 Task: Create a due date automation trigger when advanced on, on the tuesday before a card is due add fields with custom field "Resume" set to a date less than 1 days from now at 11:00 AM.
Action: Mouse moved to (803, 249)
Screenshot: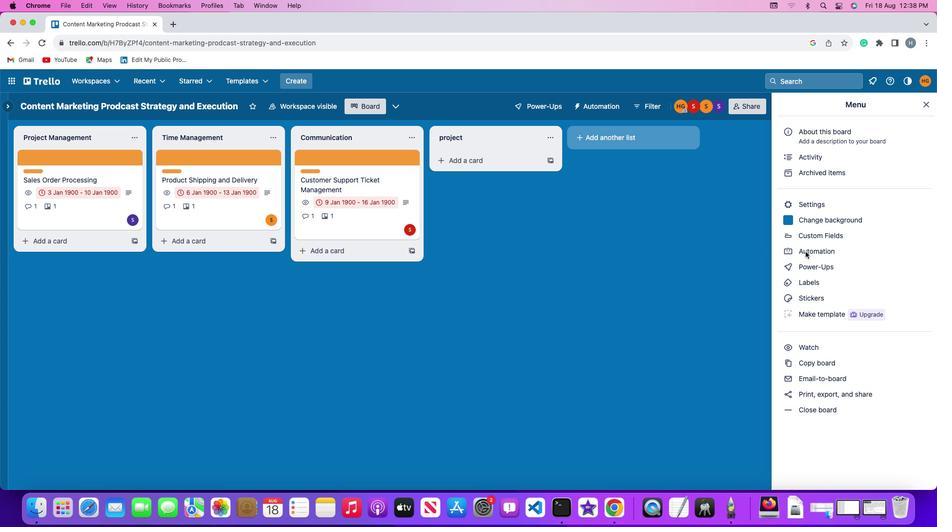 
Action: Mouse pressed left at (803, 249)
Screenshot: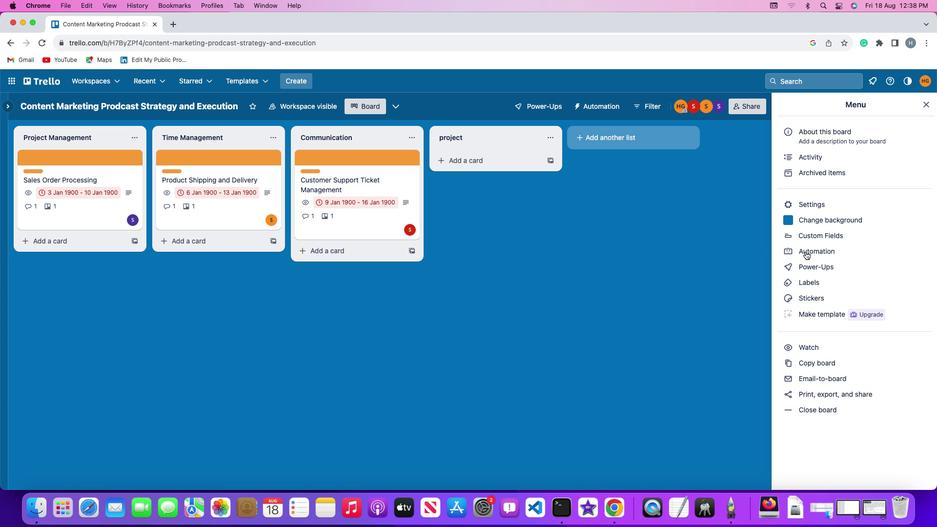 
Action: Mouse pressed left at (803, 249)
Screenshot: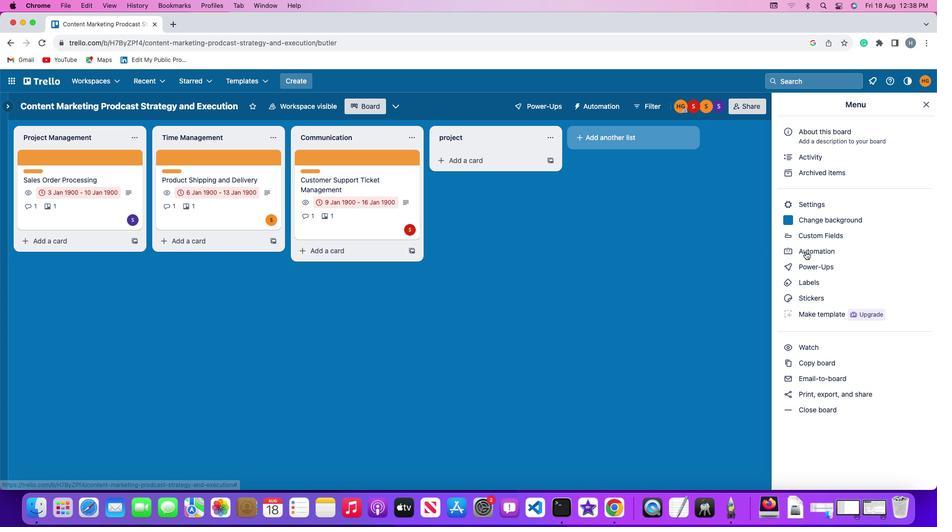 
Action: Mouse moved to (59, 224)
Screenshot: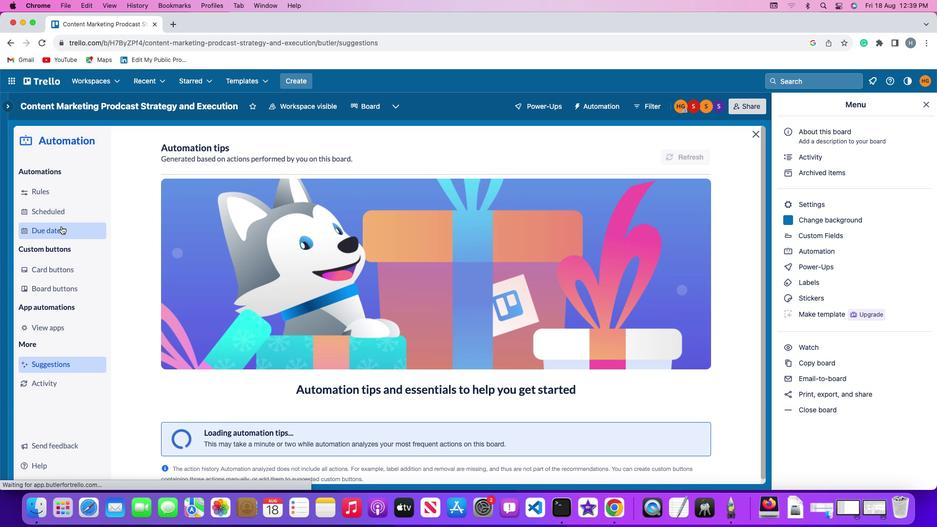 
Action: Mouse pressed left at (59, 224)
Screenshot: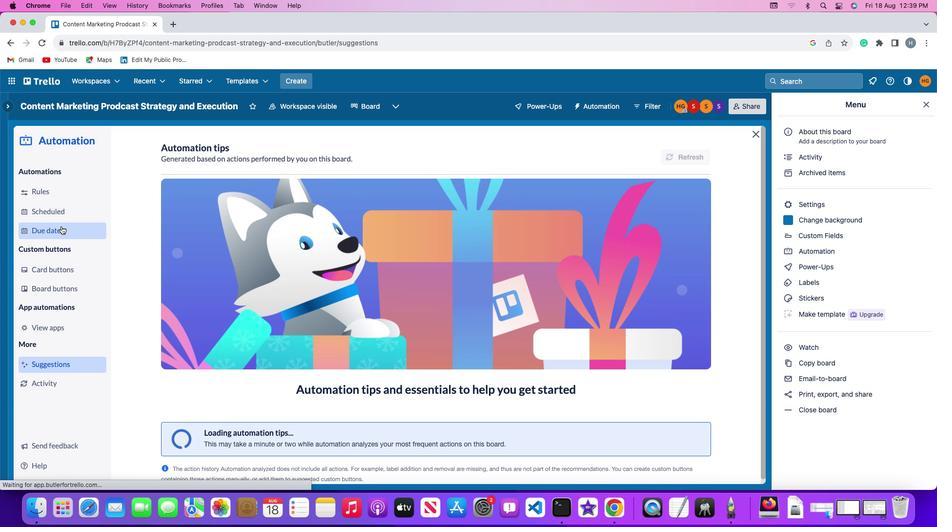 
Action: Mouse moved to (653, 149)
Screenshot: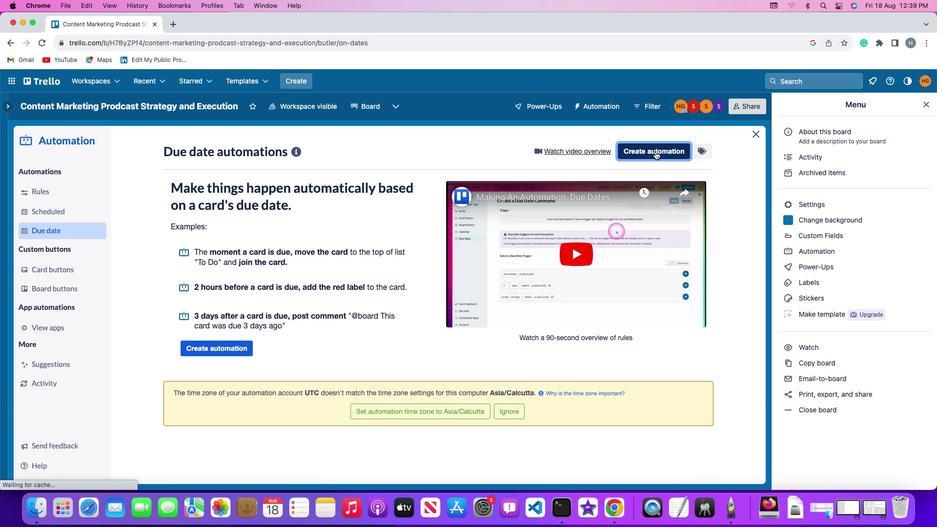 
Action: Mouse pressed left at (653, 149)
Screenshot: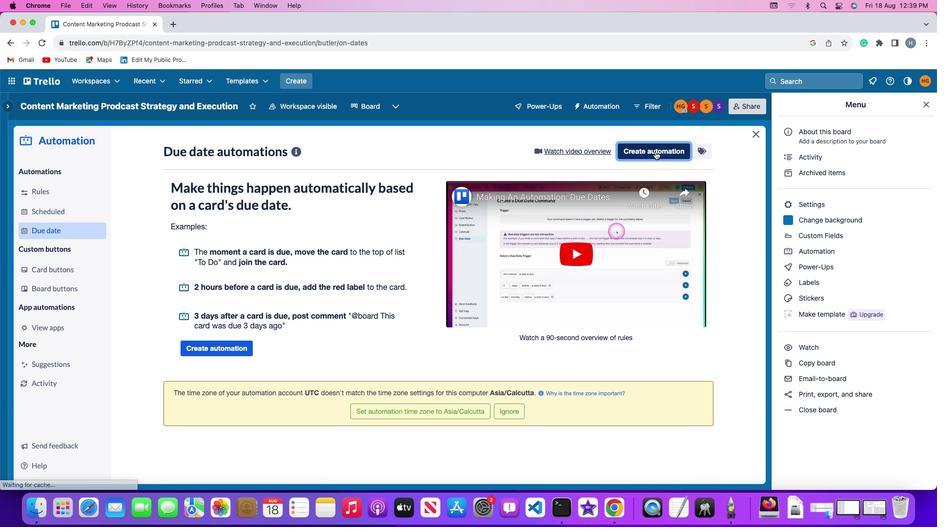 
Action: Mouse moved to (177, 246)
Screenshot: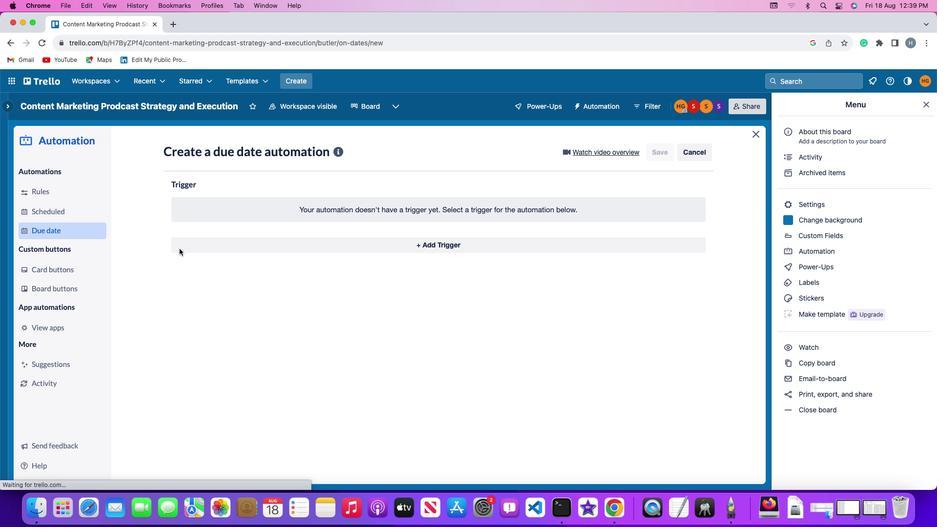 
Action: Mouse pressed left at (177, 246)
Screenshot: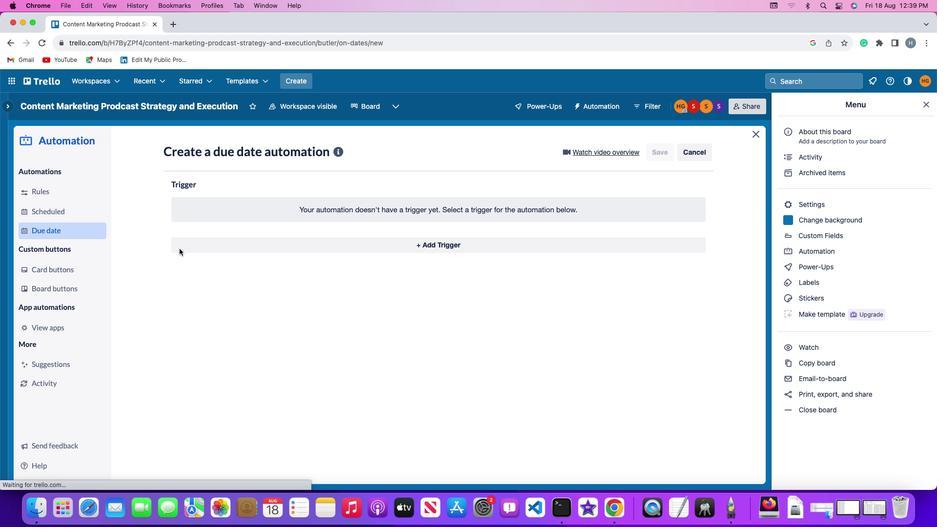
Action: Mouse moved to (225, 419)
Screenshot: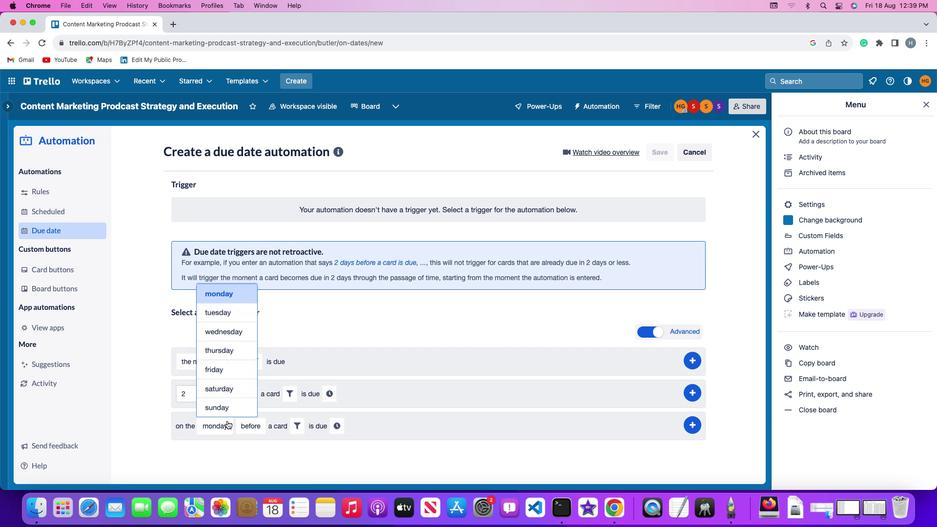 
Action: Mouse pressed left at (225, 419)
Screenshot: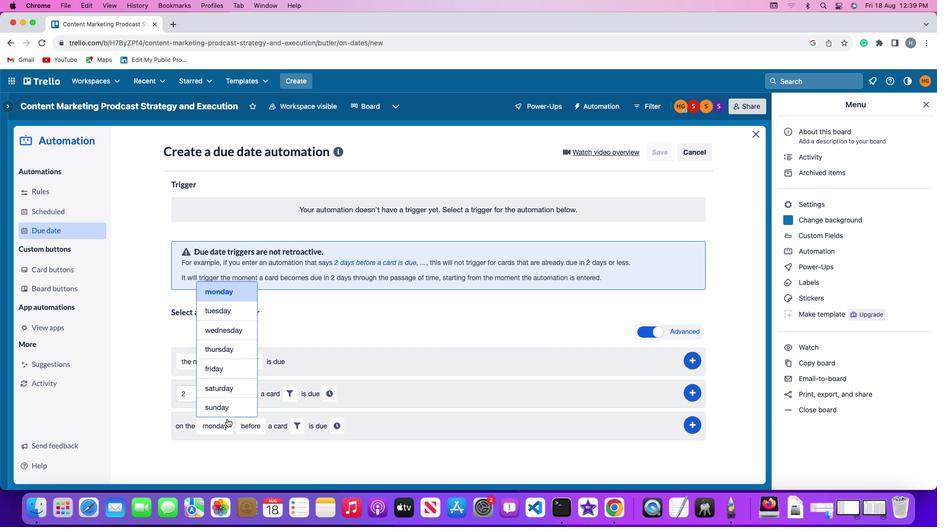 
Action: Mouse moved to (230, 307)
Screenshot: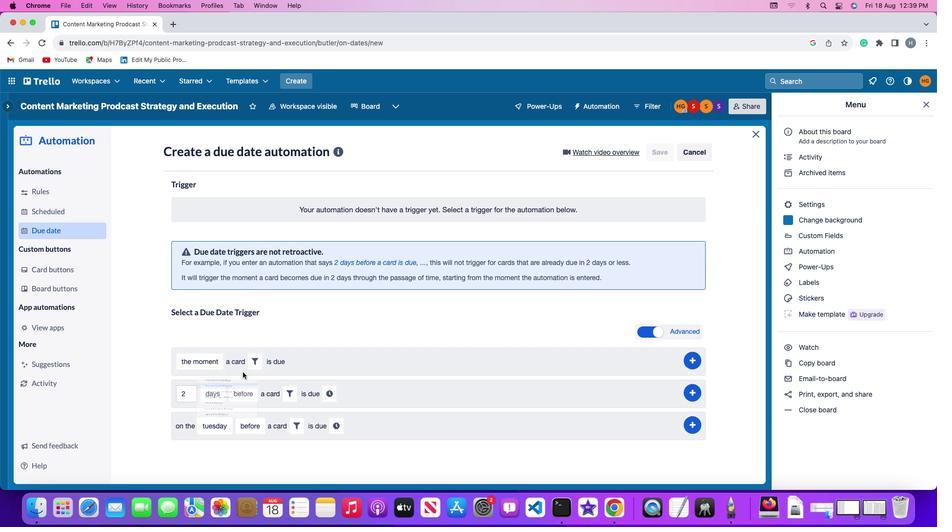 
Action: Mouse pressed left at (230, 307)
Screenshot: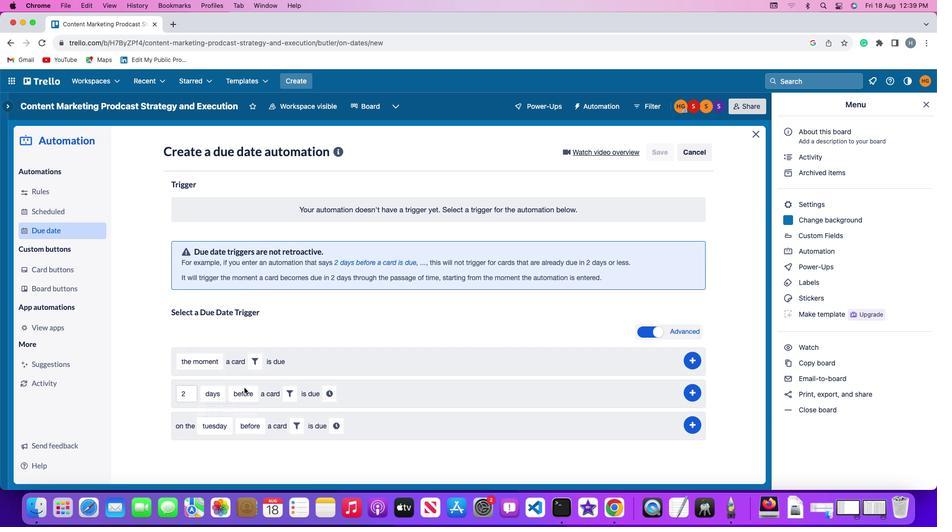 
Action: Mouse moved to (247, 418)
Screenshot: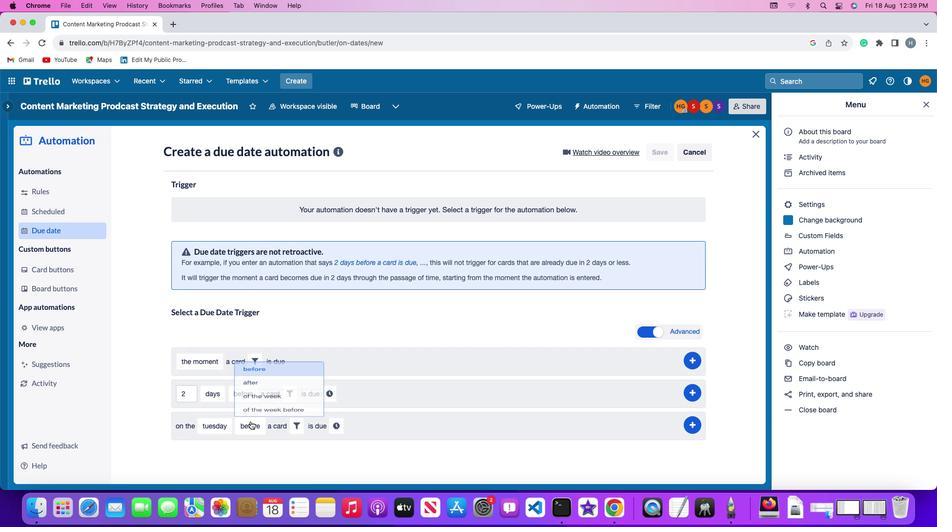 
Action: Mouse pressed left at (247, 418)
Screenshot: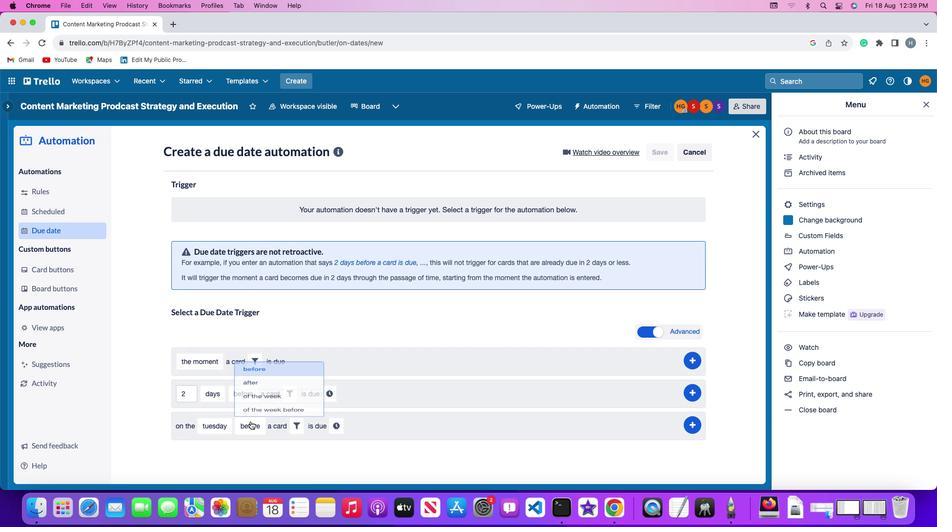 
Action: Mouse moved to (263, 347)
Screenshot: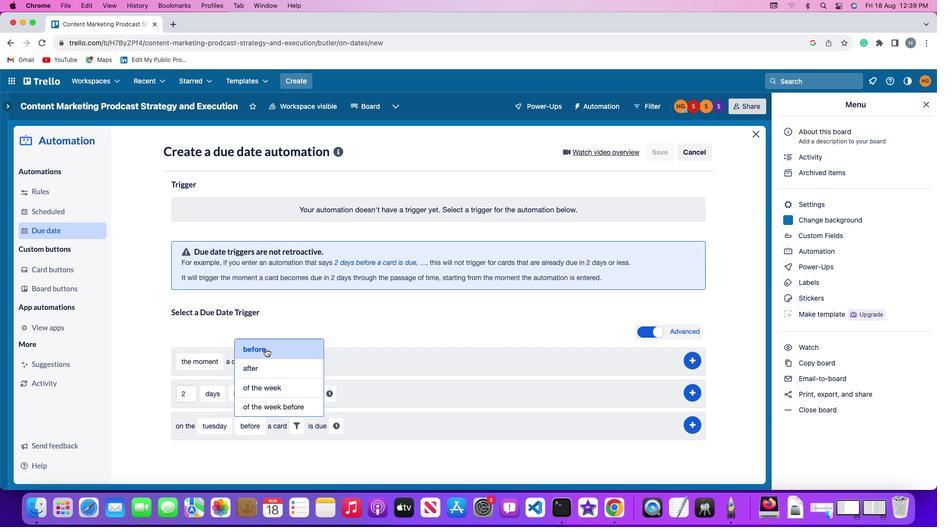 
Action: Mouse pressed left at (263, 347)
Screenshot: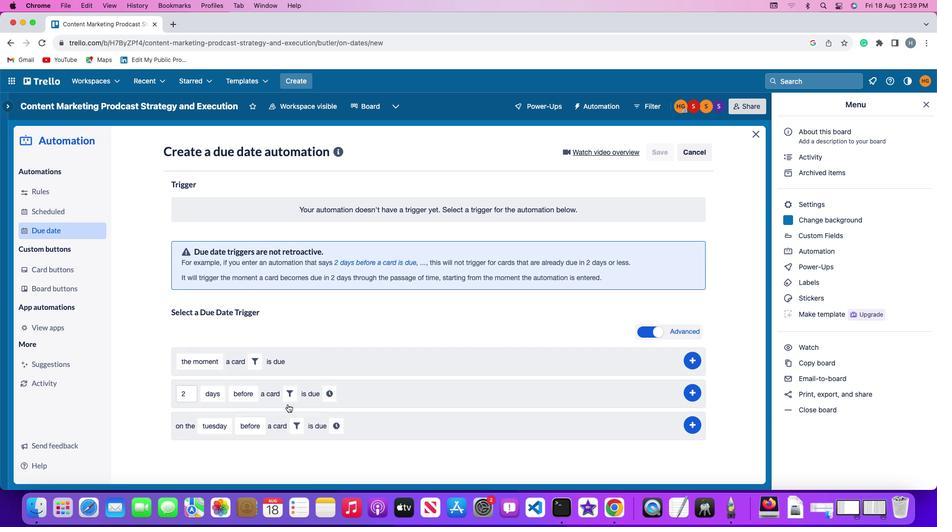 
Action: Mouse moved to (293, 420)
Screenshot: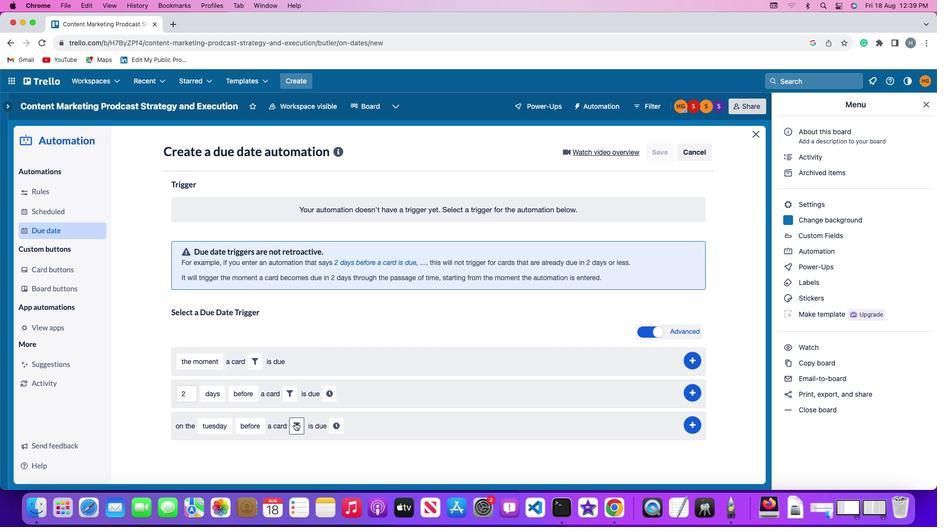 
Action: Mouse pressed left at (293, 420)
Screenshot: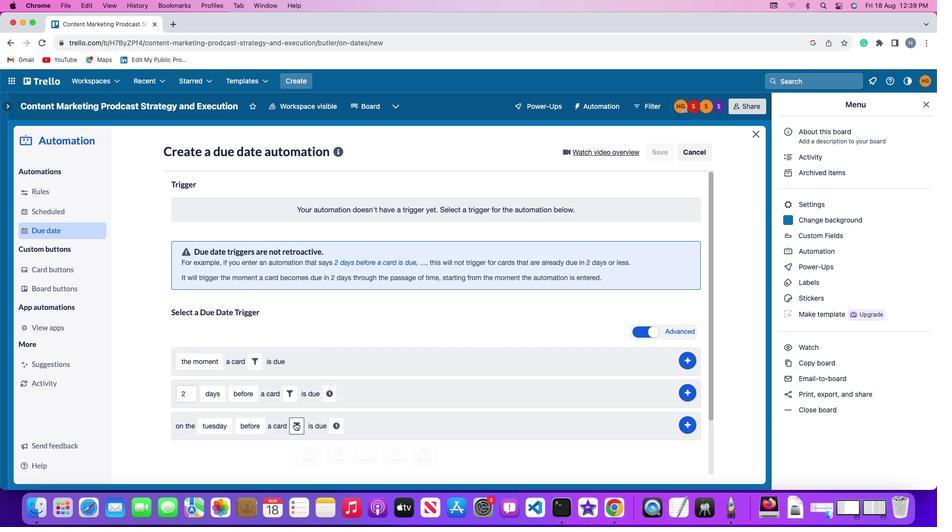 
Action: Mouse moved to (445, 452)
Screenshot: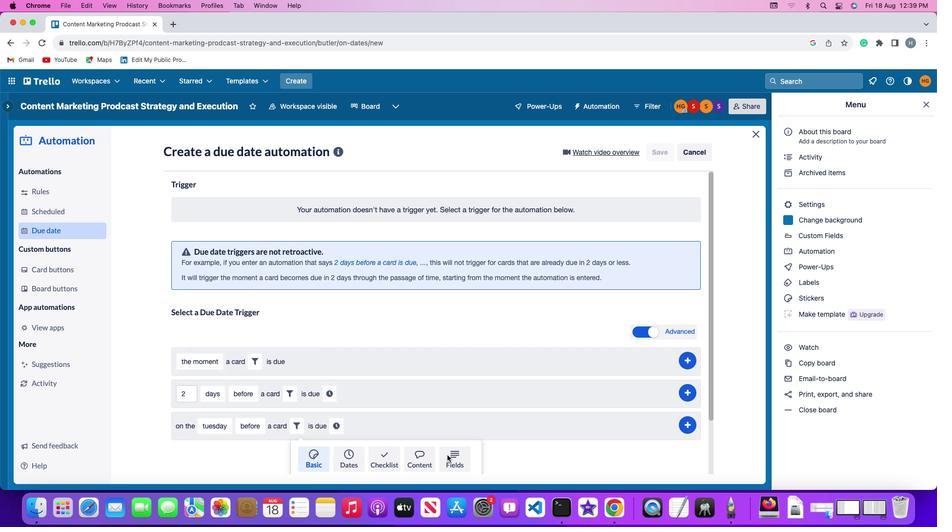 
Action: Mouse pressed left at (445, 452)
Screenshot: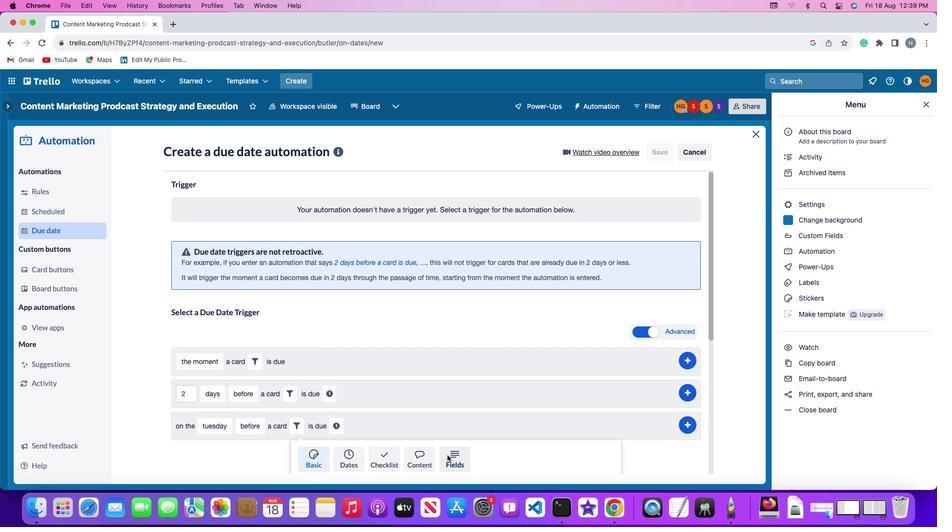 
Action: Mouse moved to (243, 444)
Screenshot: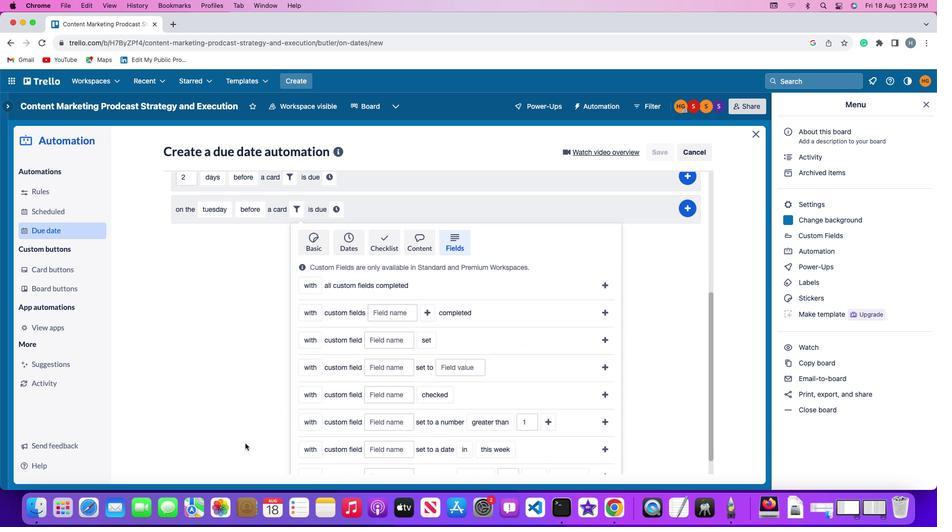 
Action: Mouse scrolled (243, 444) with delta (-1, -1)
Screenshot: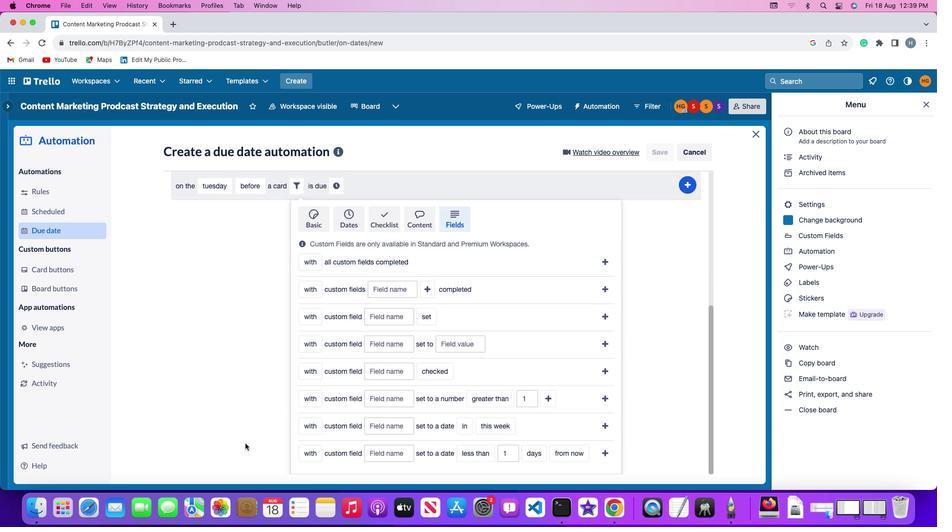 
Action: Mouse scrolled (243, 444) with delta (-1, -1)
Screenshot: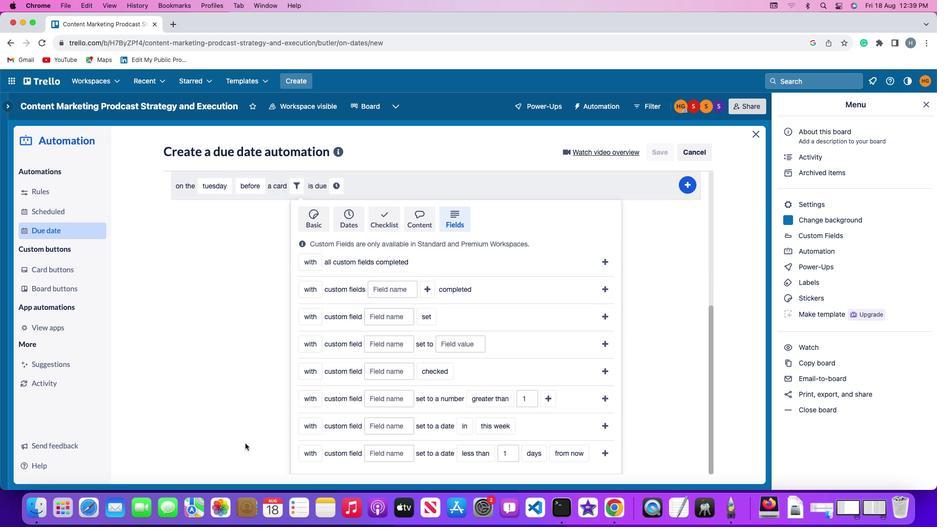 
Action: Mouse scrolled (243, 444) with delta (-1, -2)
Screenshot: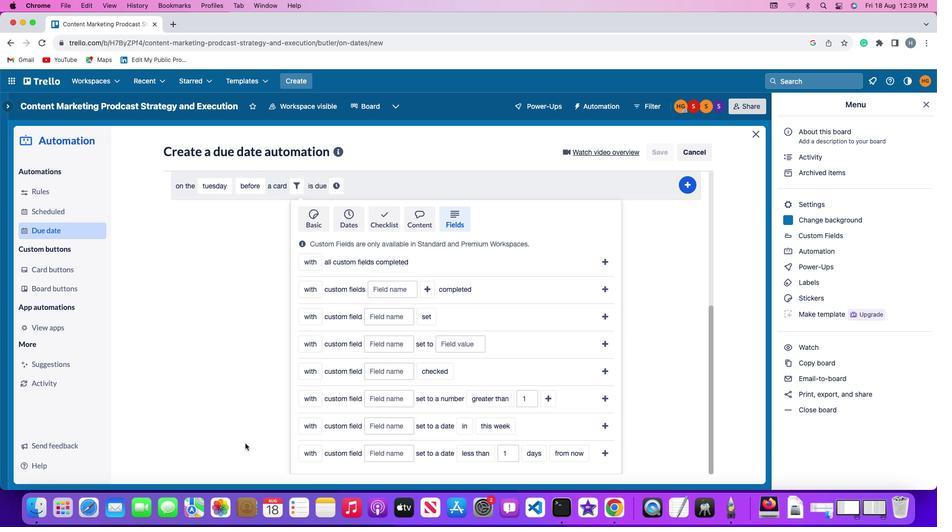 
Action: Mouse scrolled (243, 444) with delta (-1, -3)
Screenshot: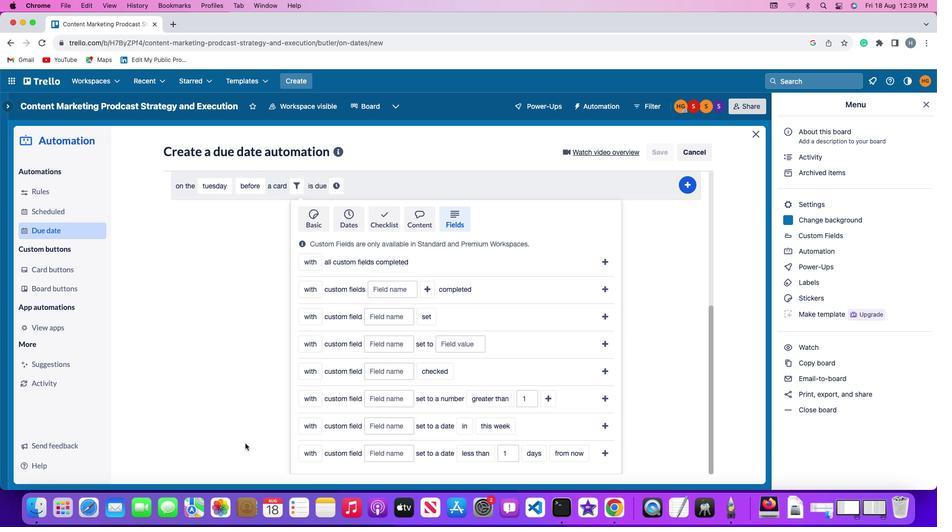 
Action: Mouse scrolled (243, 444) with delta (-1, -4)
Screenshot: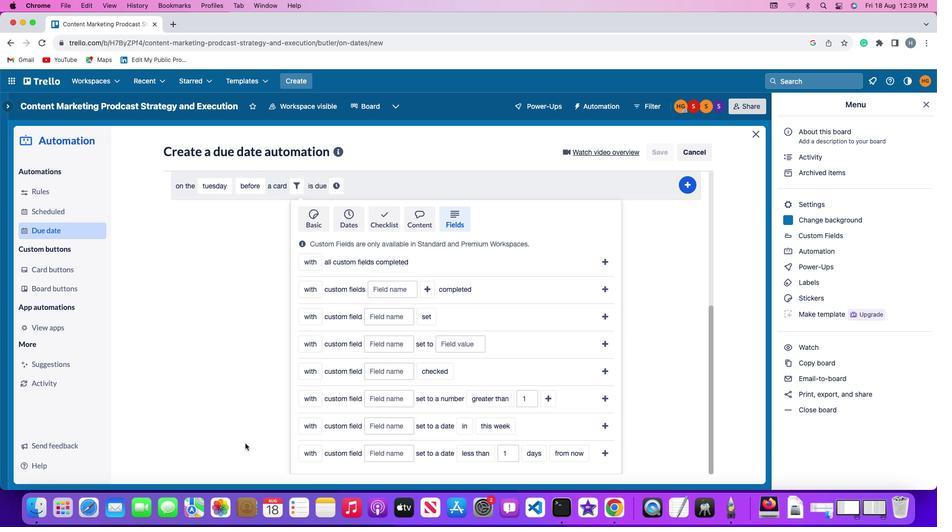 
Action: Mouse moved to (243, 442)
Screenshot: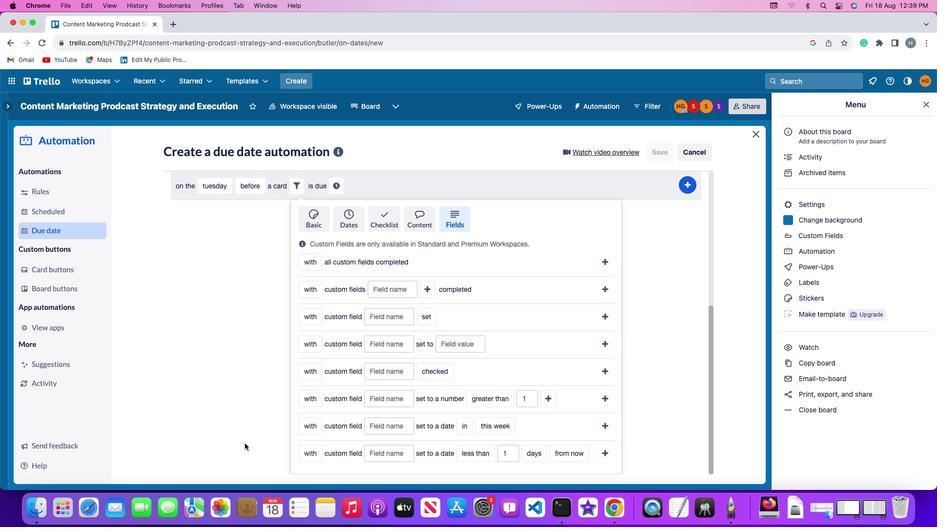 
Action: Mouse scrolled (243, 442) with delta (-1, -4)
Screenshot: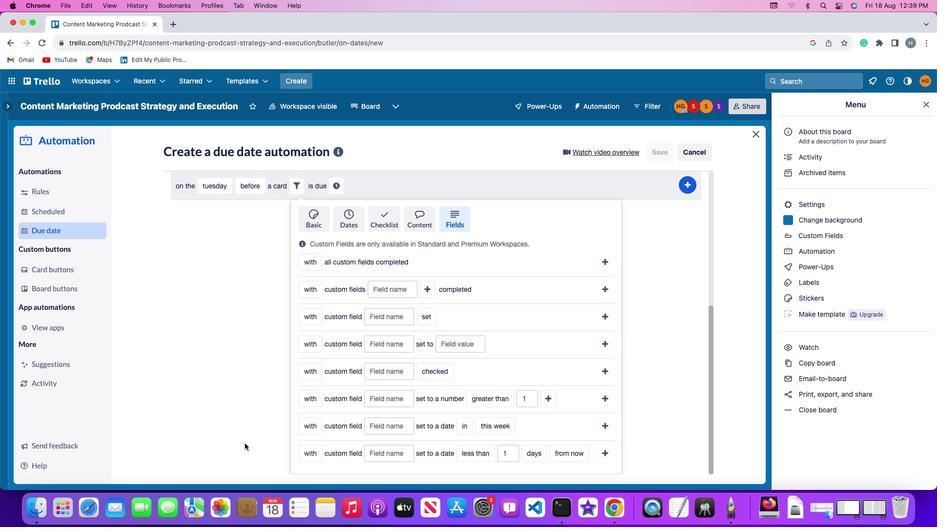 
Action: Mouse moved to (243, 441)
Screenshot: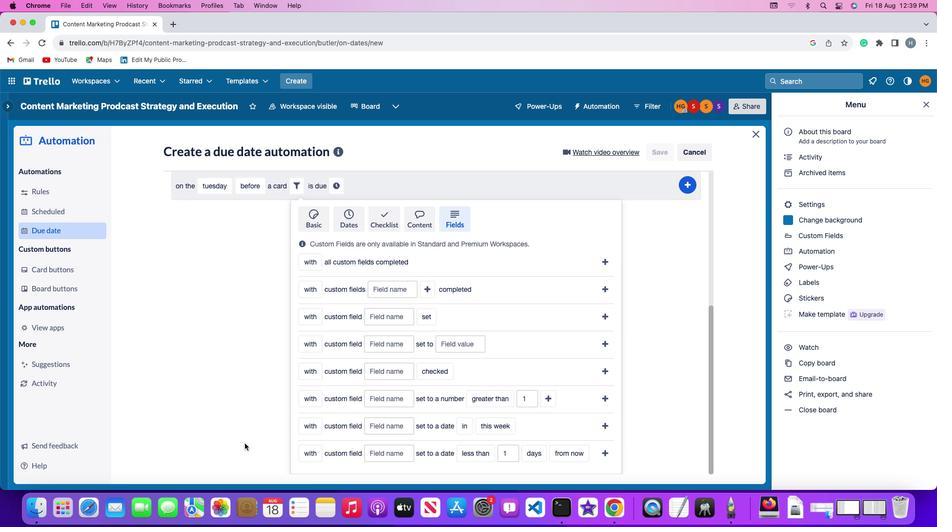 
Action: Mouse scrolled (243, 441) with delta (-1, -1)
Screenshot: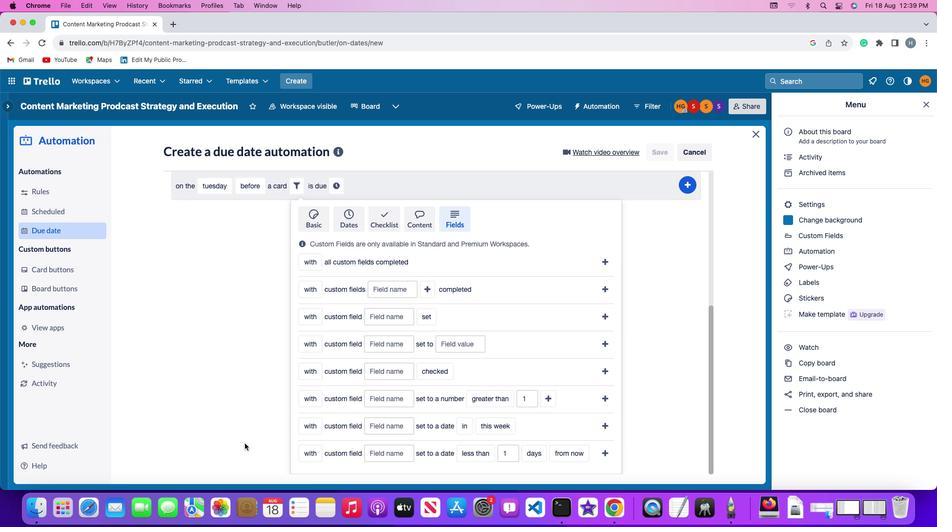 
Action: Mouse moved to (243, 441)
Screenshot: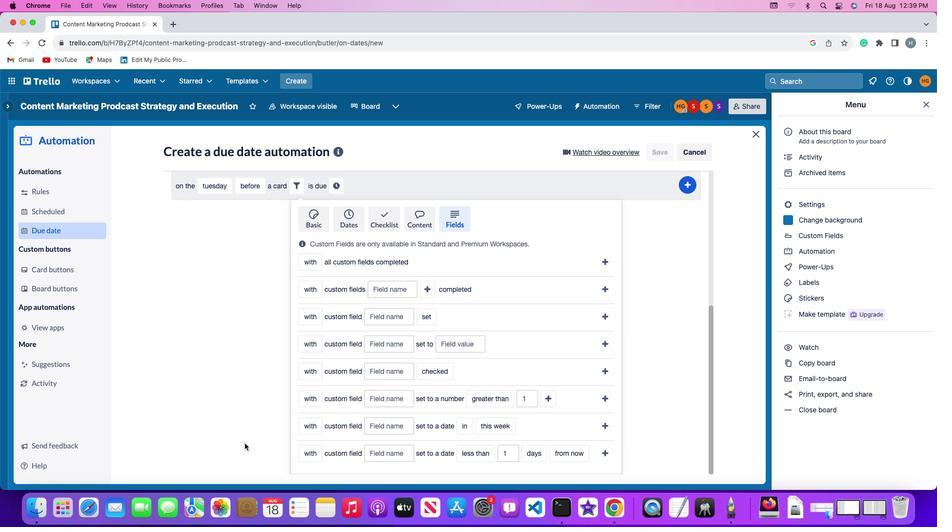 
Action: Mouse scrolled (243, 441) with delta (-1, -1)
Screenshot: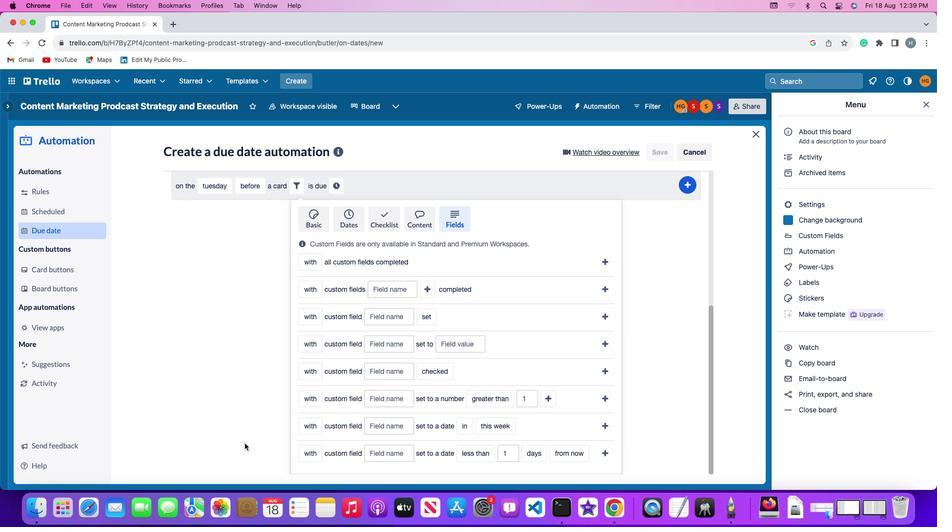 
Action: Mouse scrolled (243, 441) with delta (-1, -3)
Screenshot: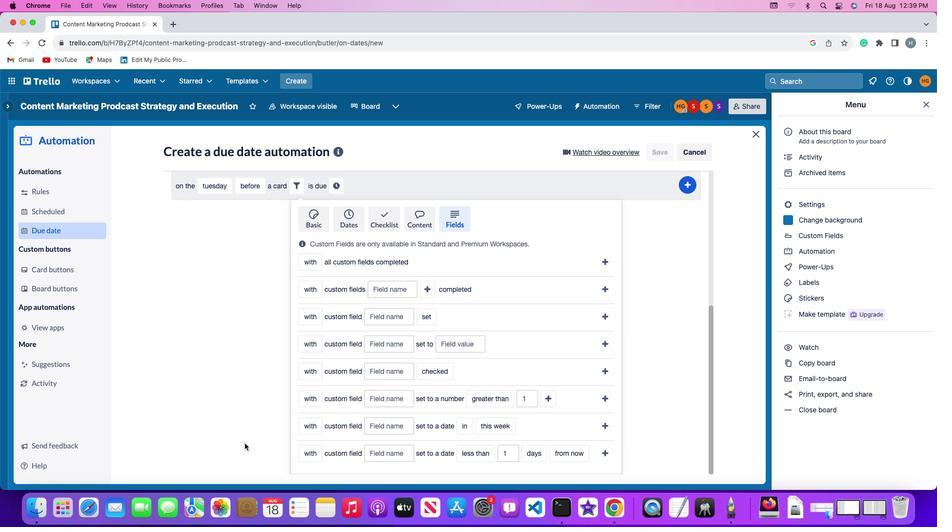 
Action: Mouse scrolled (243, 441) with delta (-1, -3)
Screenshot: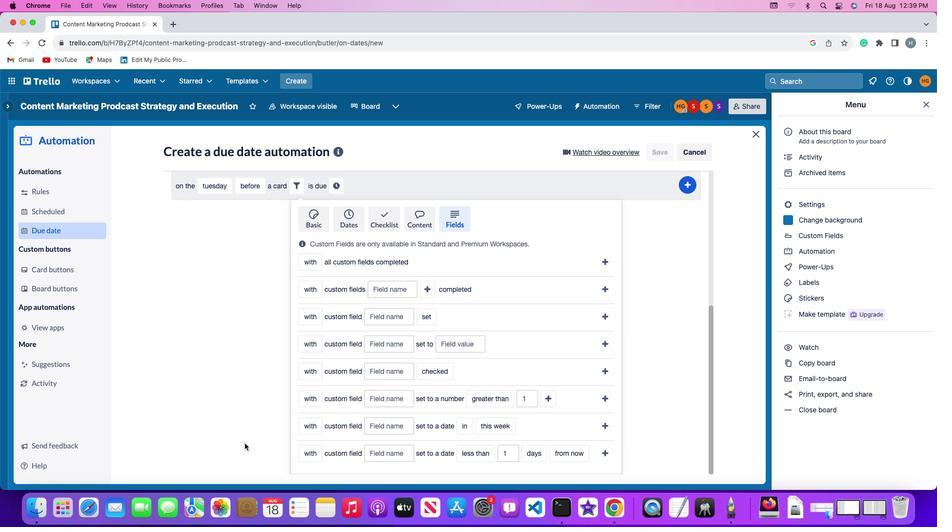 
Action: Mouse scrolled (243, 441) with delta (-1, -4)
Screenshot: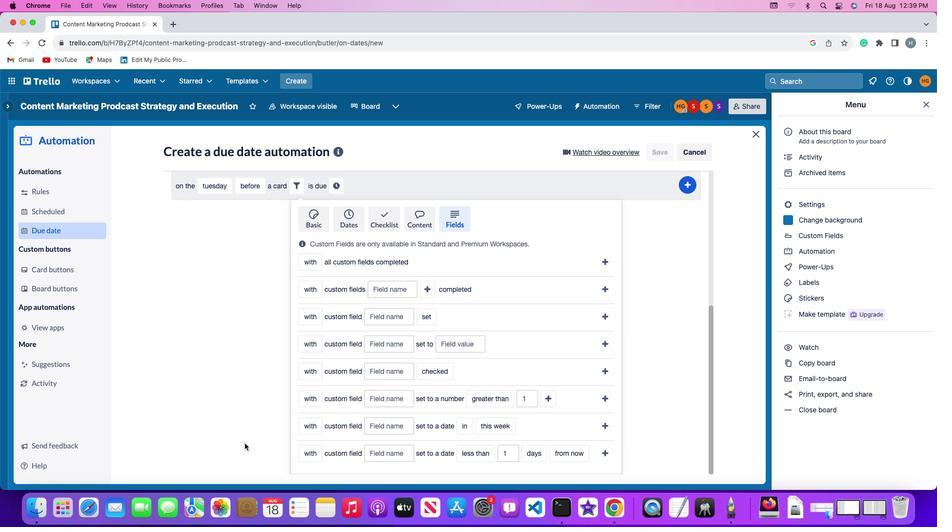 
Action: Mouse moved to (301, 447)
Screenshot: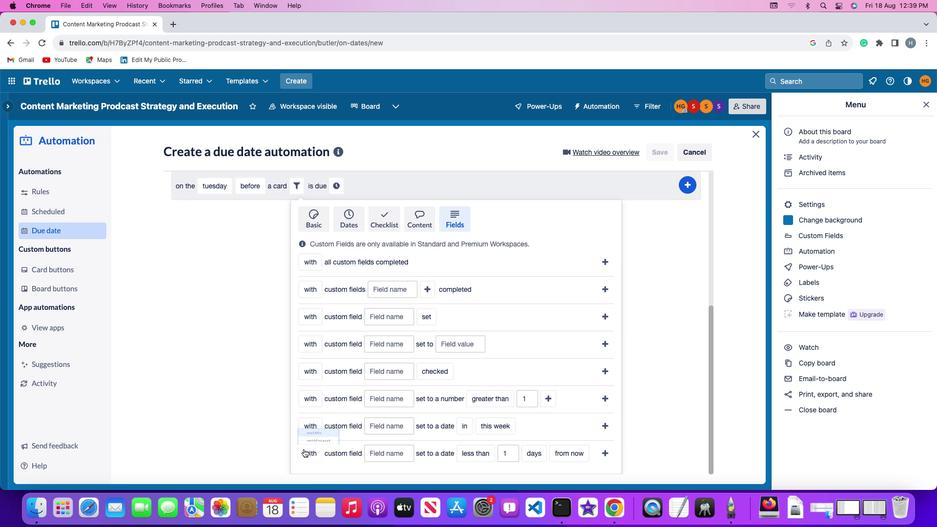 
Action: Mouse pressed left at (301, 447)
Screenshot: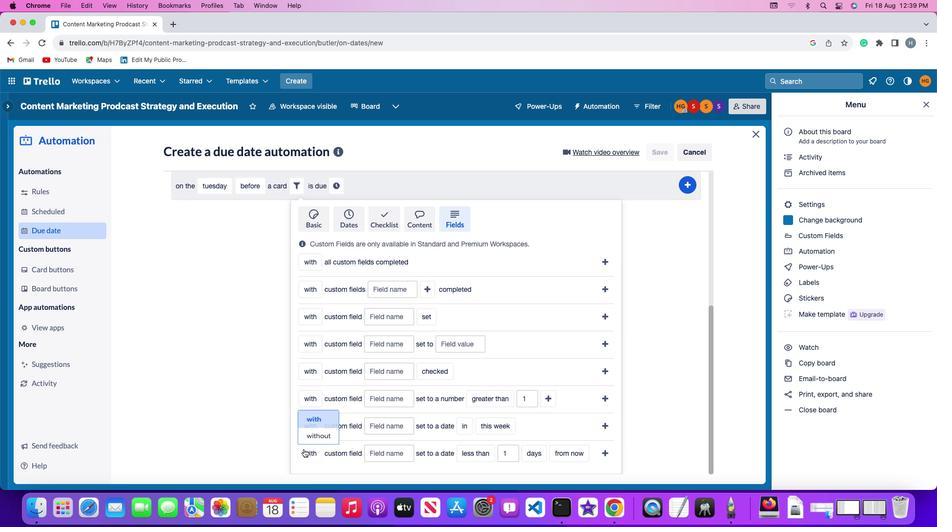 
Action: Mouse moved to (315, 411)
Screenshot: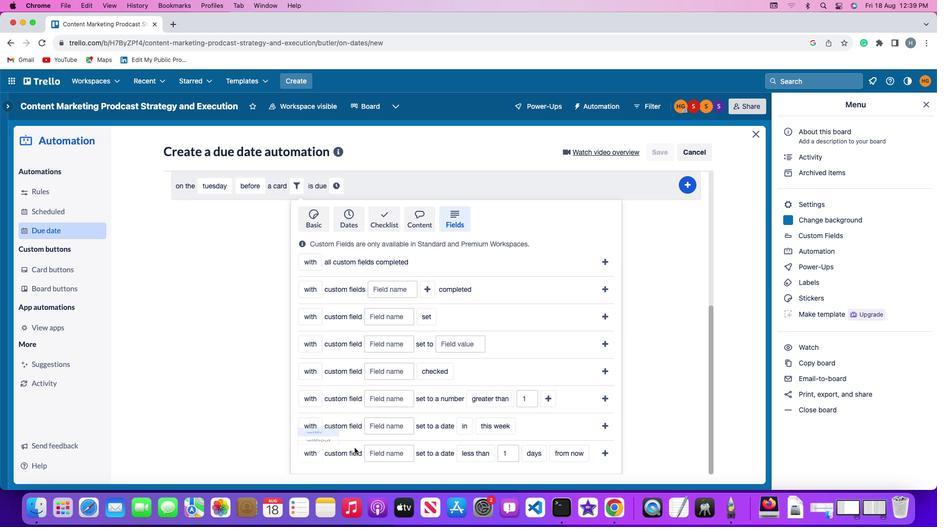 
Action: Mouse pressed left at (315, 411)
Screenshot: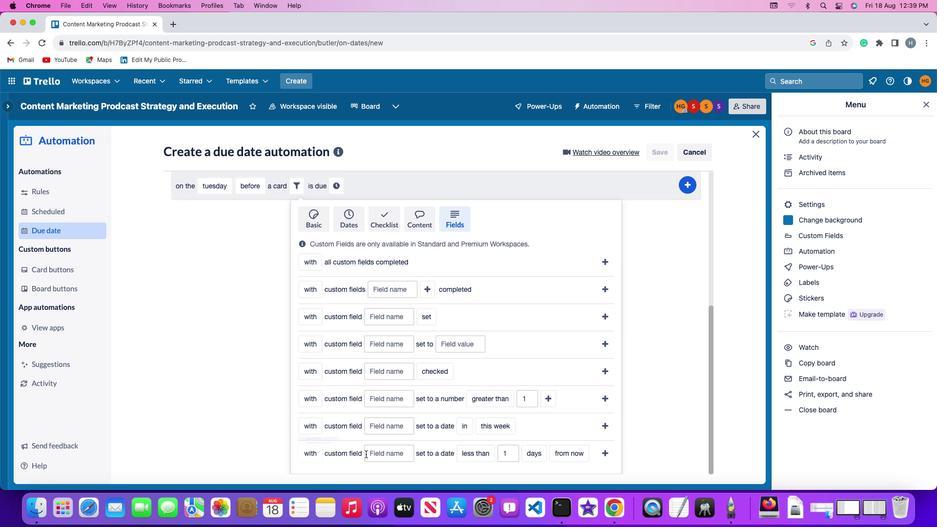 
Action: Mouse moved to (373, 453)
Screenshot: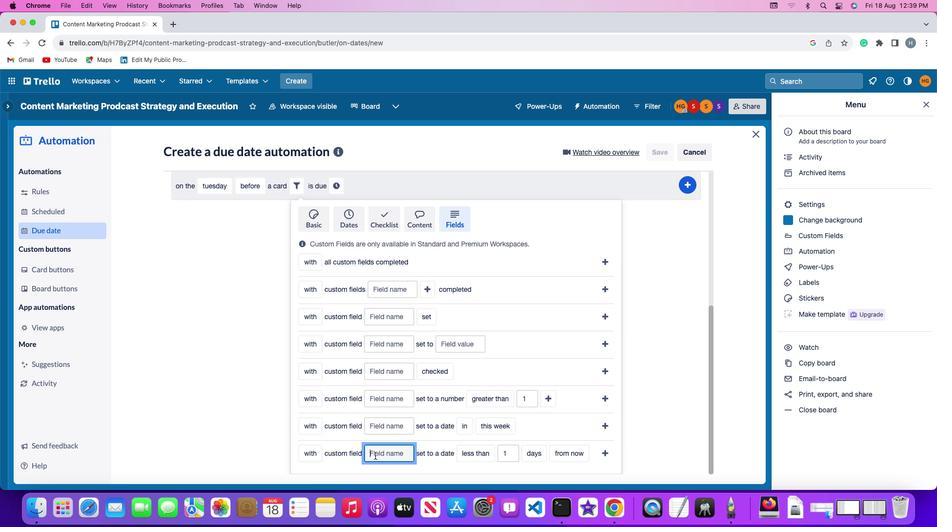 
Action: Mouse pressed left at (373, 453)
Screenshot: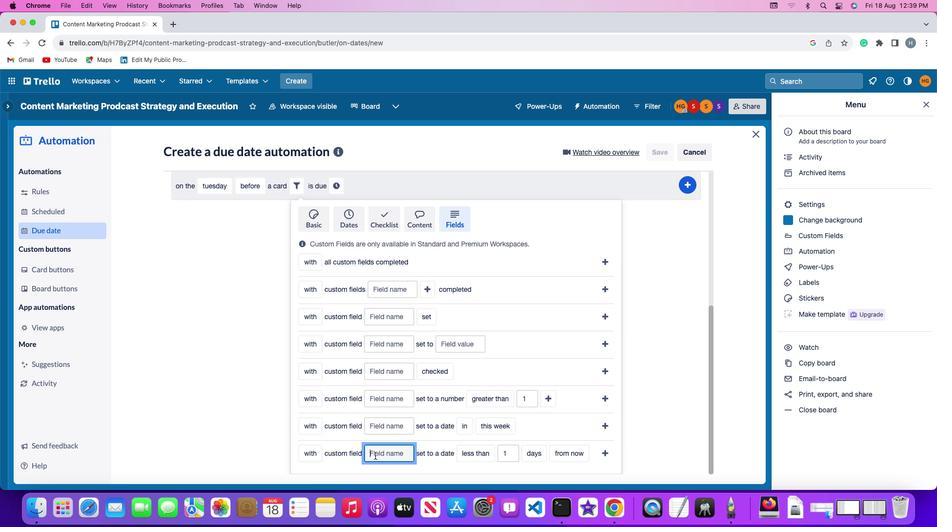 
Action: Key pressed Key.shift'R''e''s''u''m''e'
Screenshot: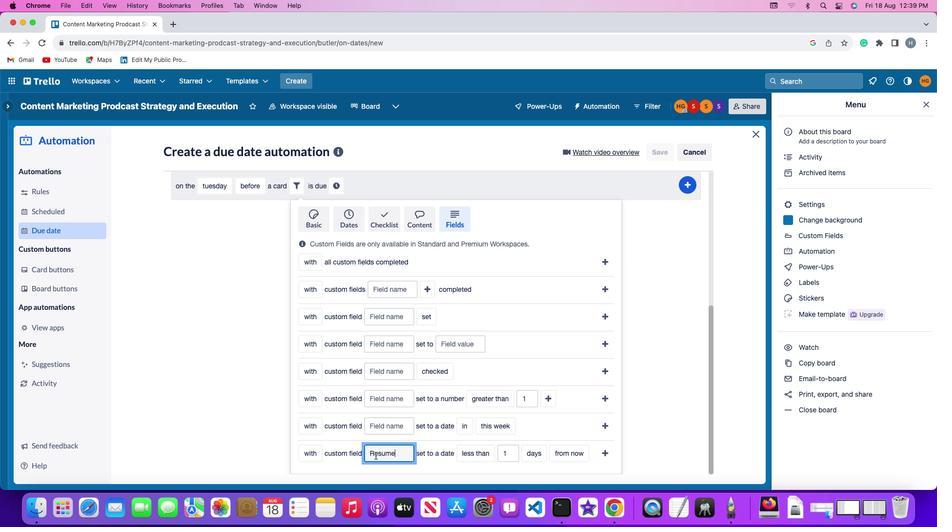 
Action: Mouse moved to (465, 454)
Screenshot: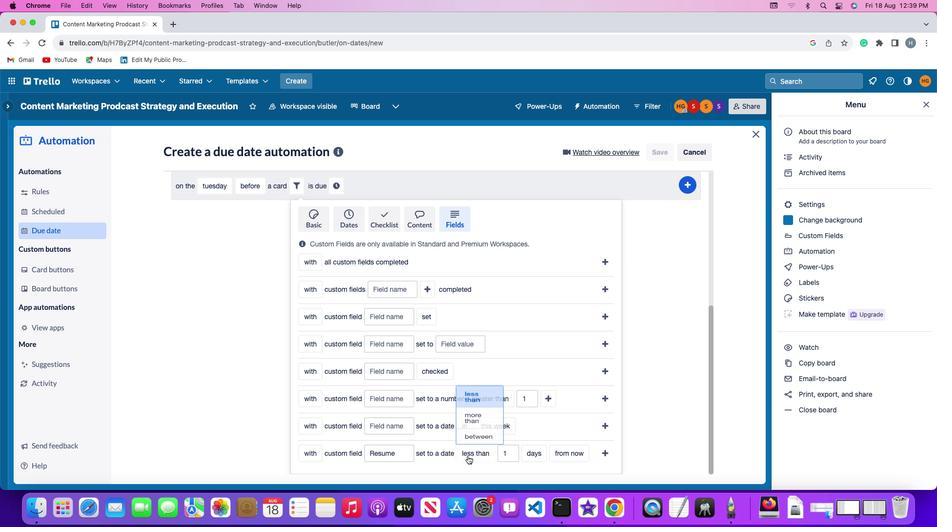 
Action: Mouse pressed left at (465, 454)
Screenshot: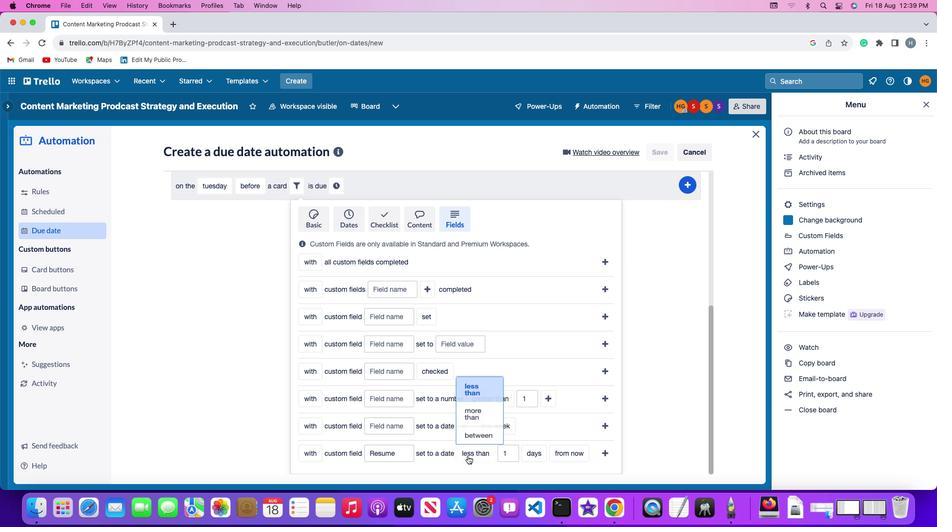 
Action: Mouse moved to (481, 378)
Screenshot: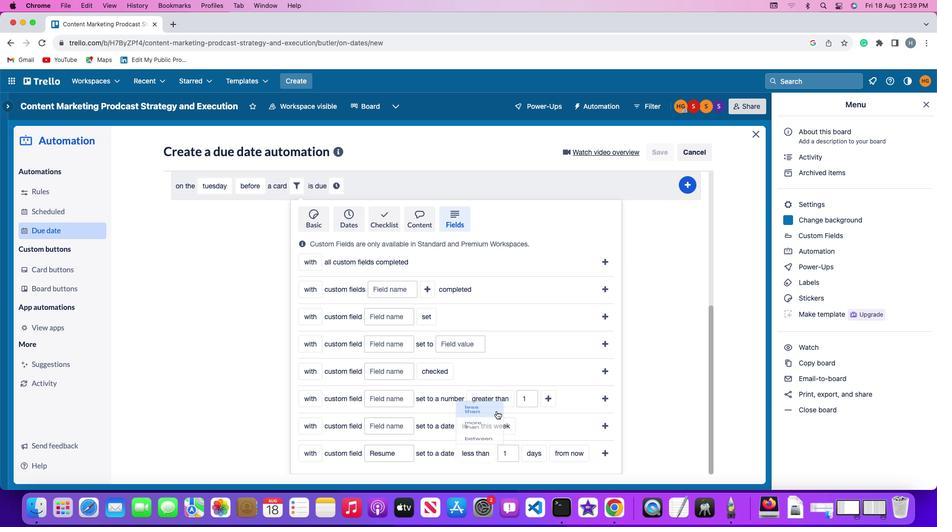 
Action: Mouse pressed left at (481, 378)
Screenshot: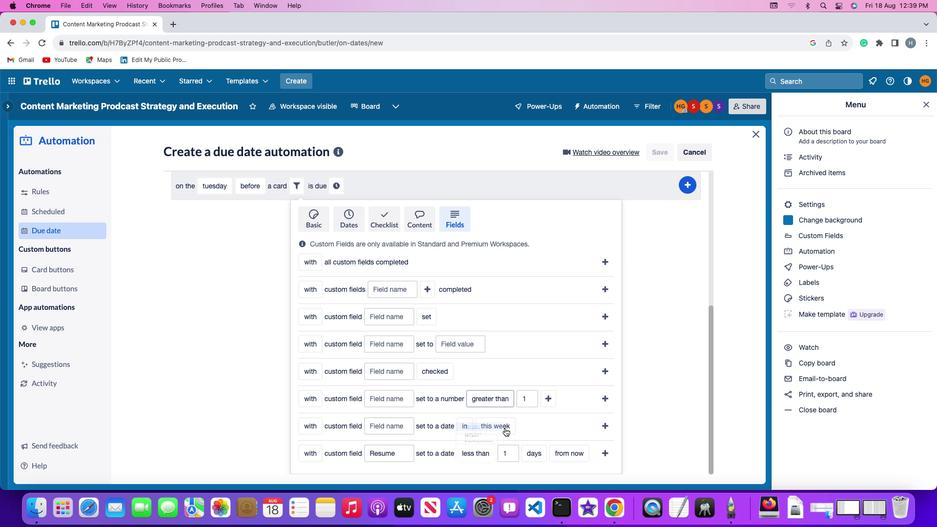 
Action: Mouse moved to (512, 452)
Screenshot: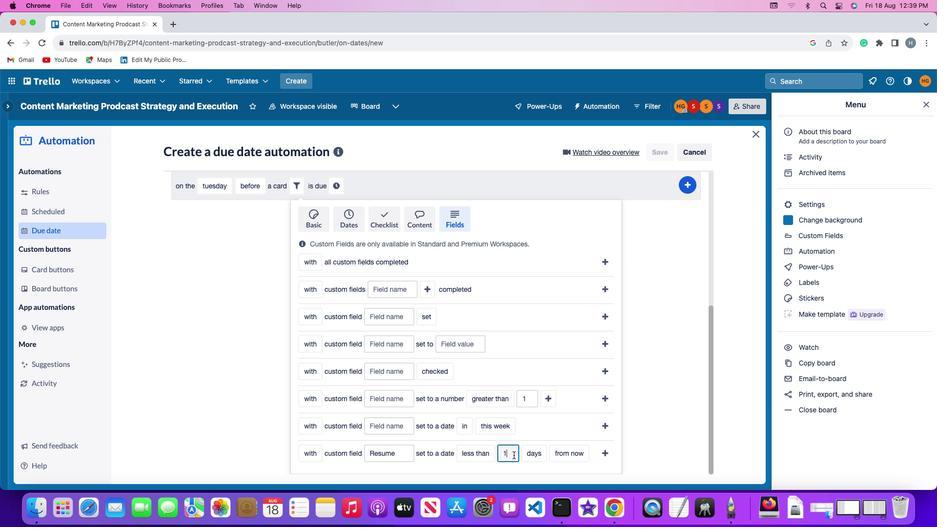
Action: Mouse pressed left at (512, 452)
Screenshot: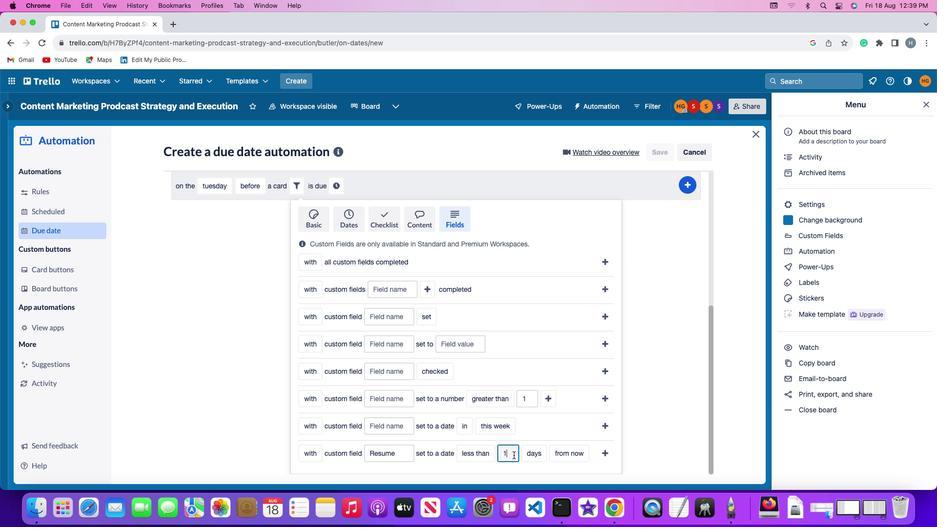
Action: Key pressed Key.backspace
Screenshot: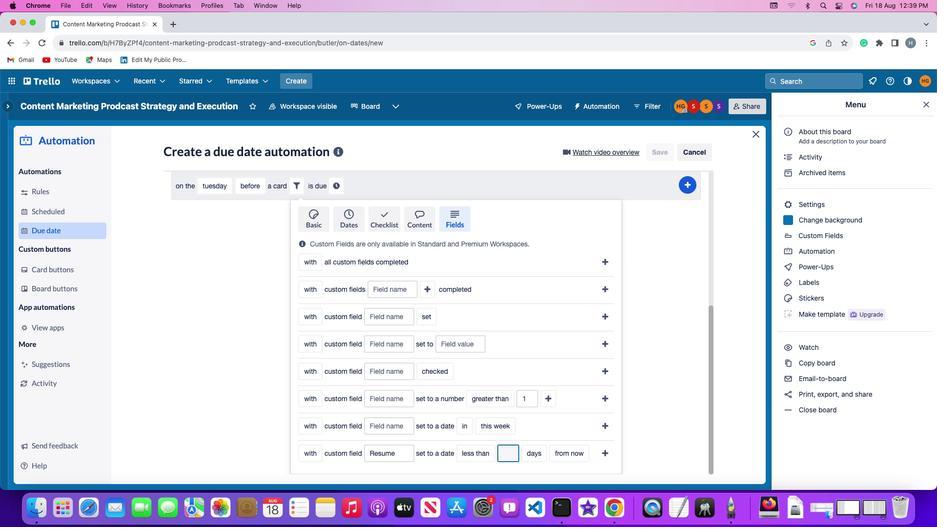 
Action: Mouse moved to (513, 452)
Screenshot: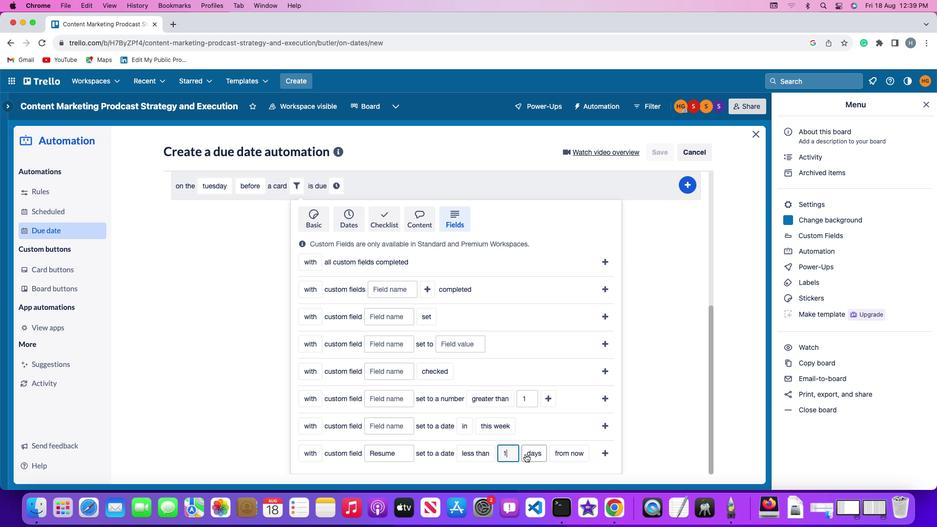 
Action: Key pressed '1'
Screenshot: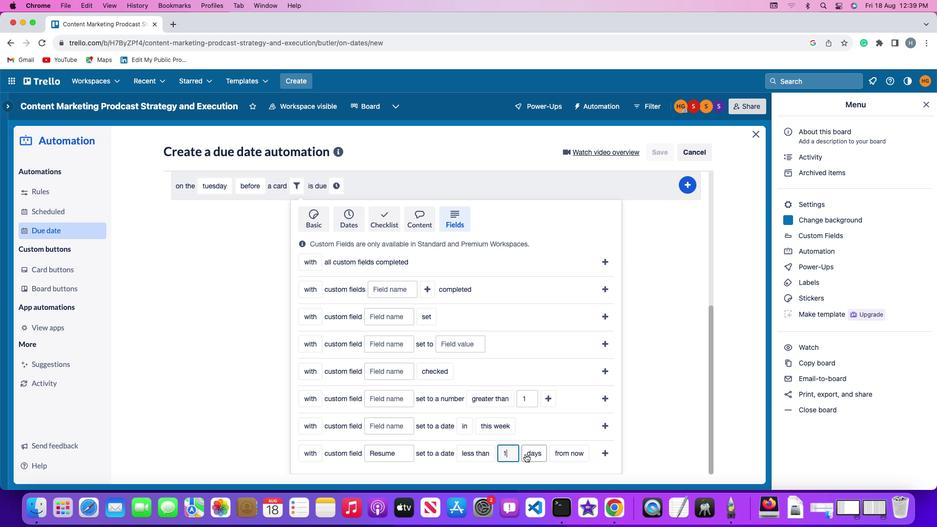 
Action: Mouse moved to (529, 451)
Screenshot: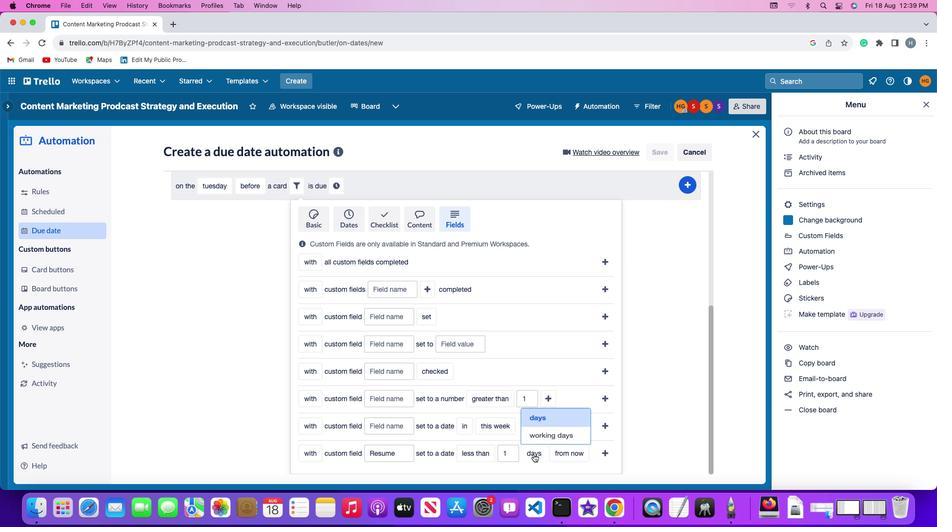
Action: Mouse pressed left at (529, 451)
Screenshot: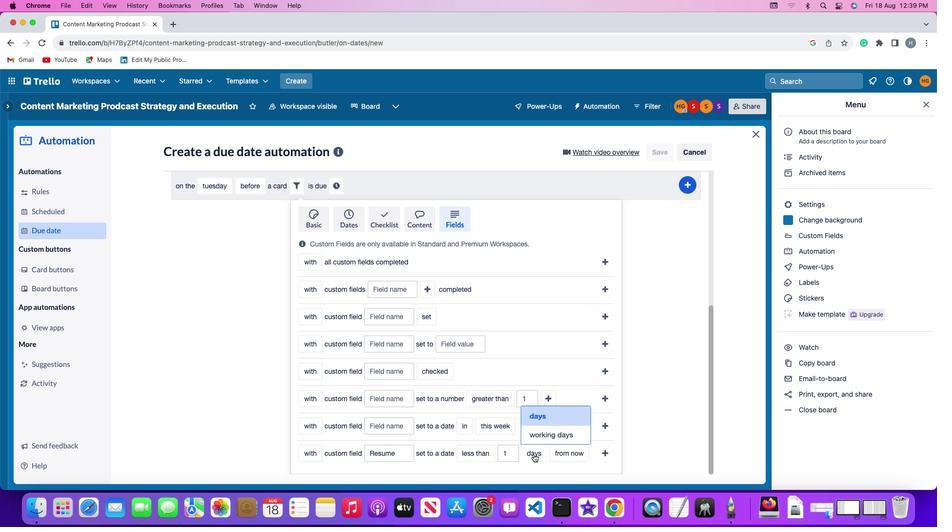 
Action: Mouse moved to (540, 409)
Screenshot: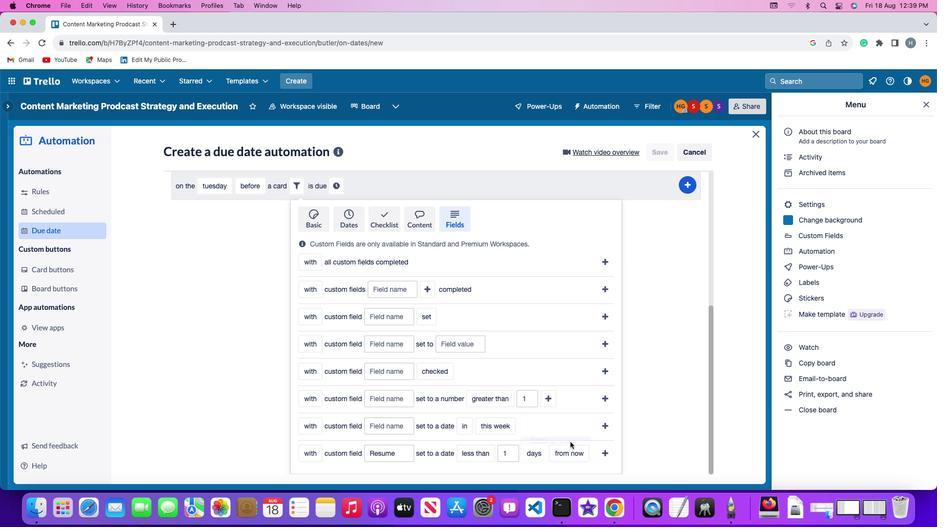 
Action: Mouse pressed left at (540, 409)
Screenshot: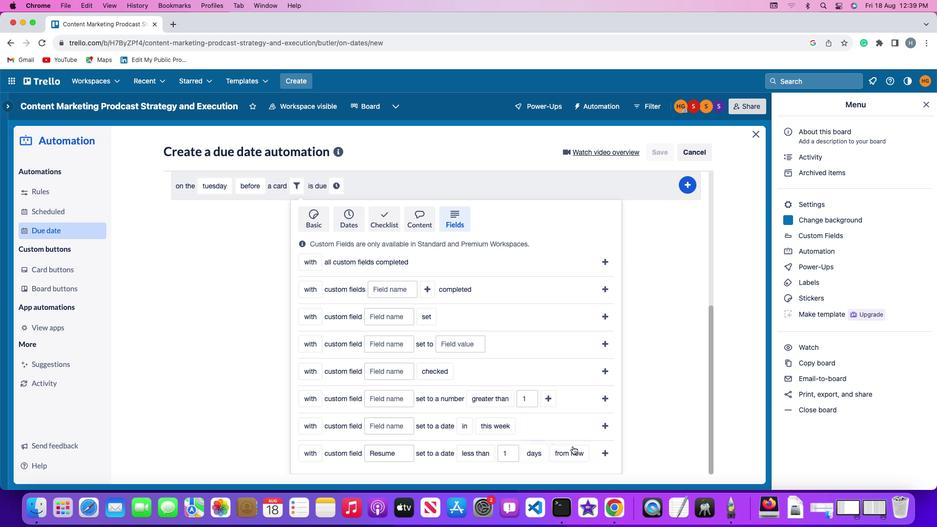 
Action: Mouse moved to (572, 448)
Screenshot: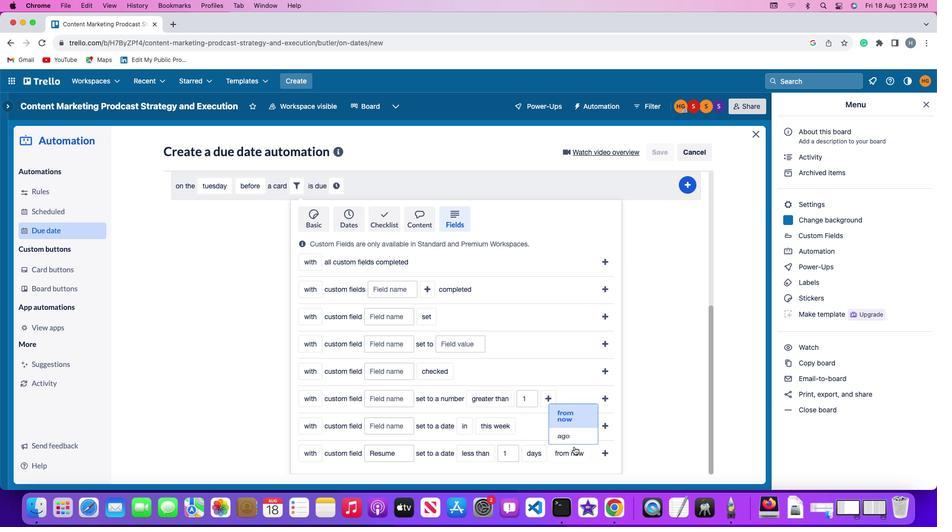 
Action: Mouse pressed left at (572, 448)
Screenshot: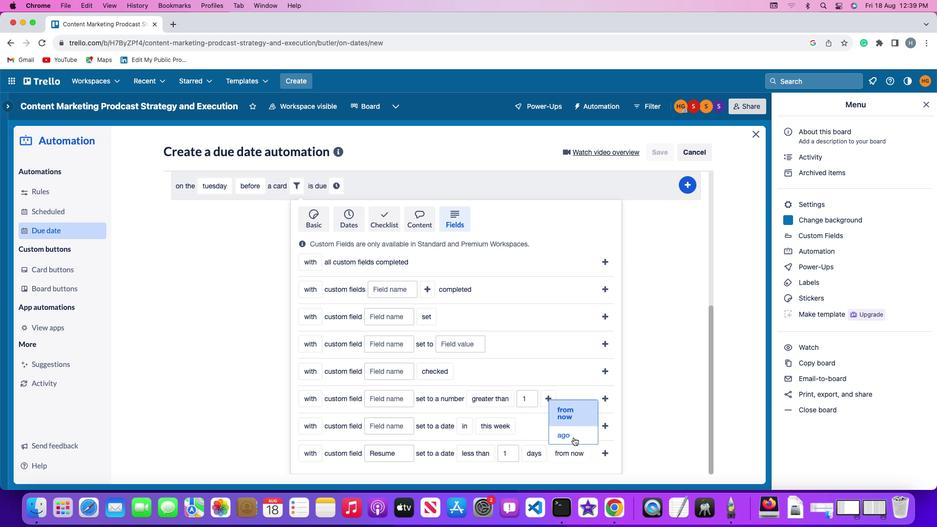 
Action: Mouse moved to (571, 411)
Screenshot: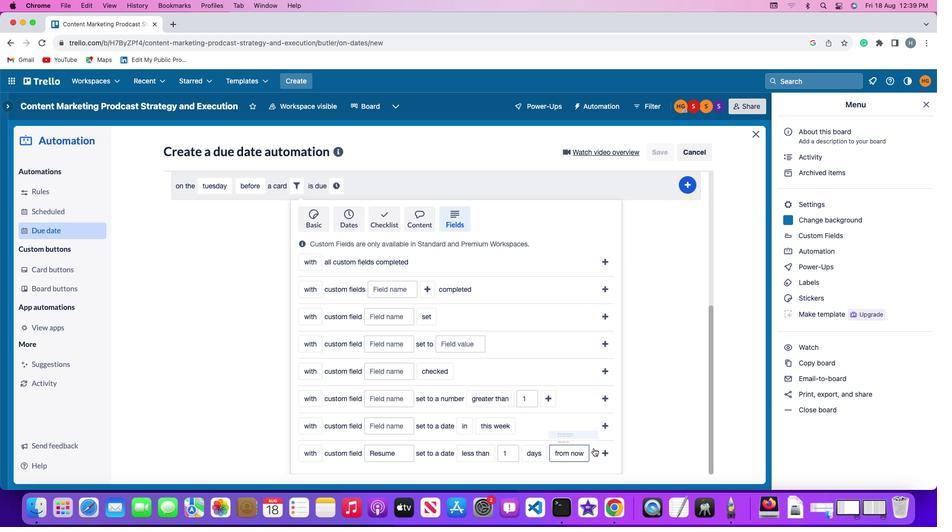 
Action: Mouse pressed left at (571, 411)
Screenshot: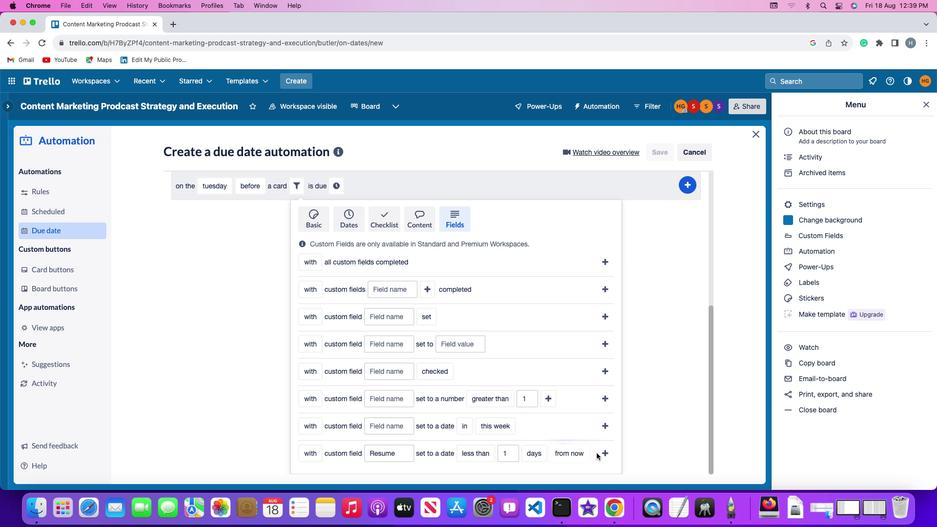 
Action: Mouse moved to (601, 451)
Screenshot: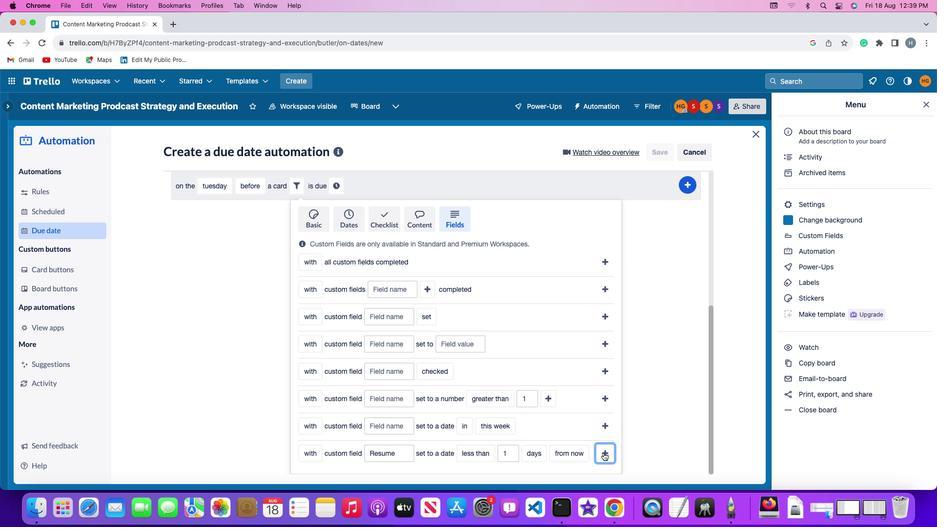 
Action: Mouse pressed left at (601, 451)
Screenshot: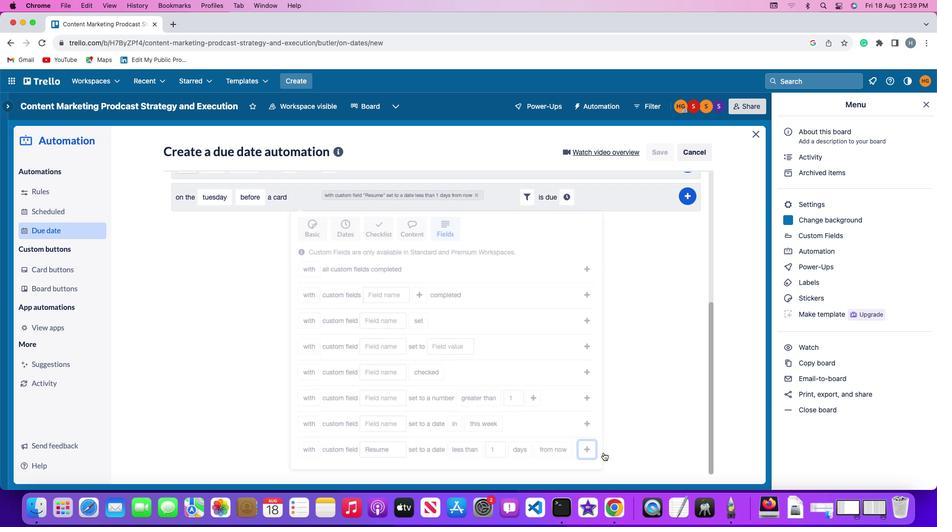 
Action: Mouse moved to (562, 419)
Screenshot: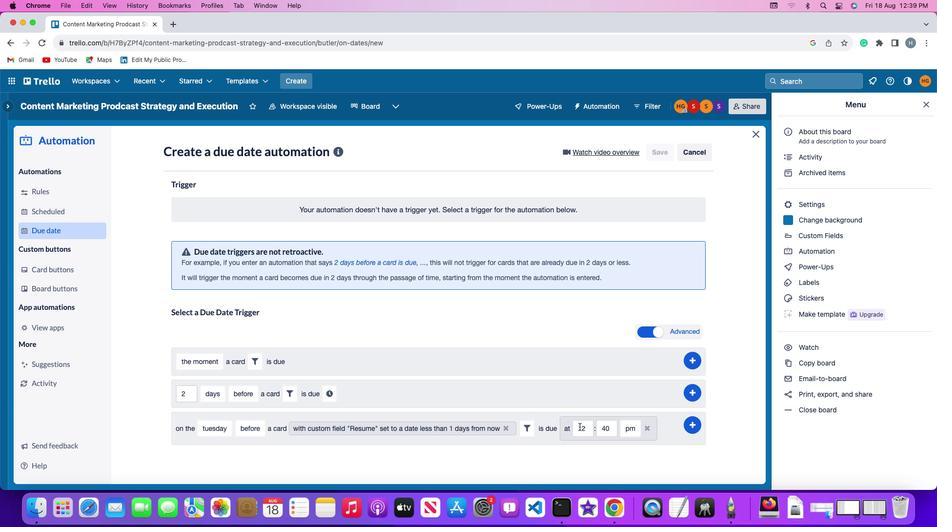 
Action: Mouse pressed left at (562, 419)
Screenshot: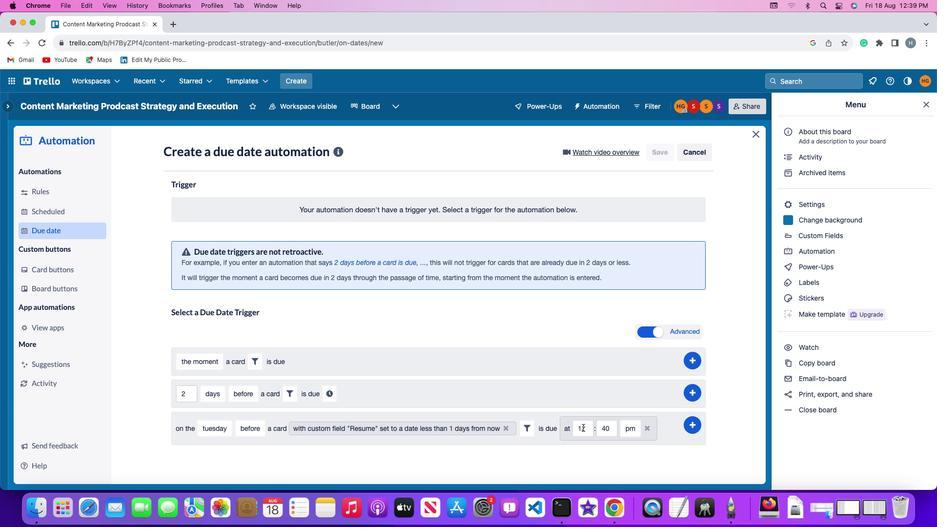 
Action: Mouse moved to (585, 426)
Screenshot: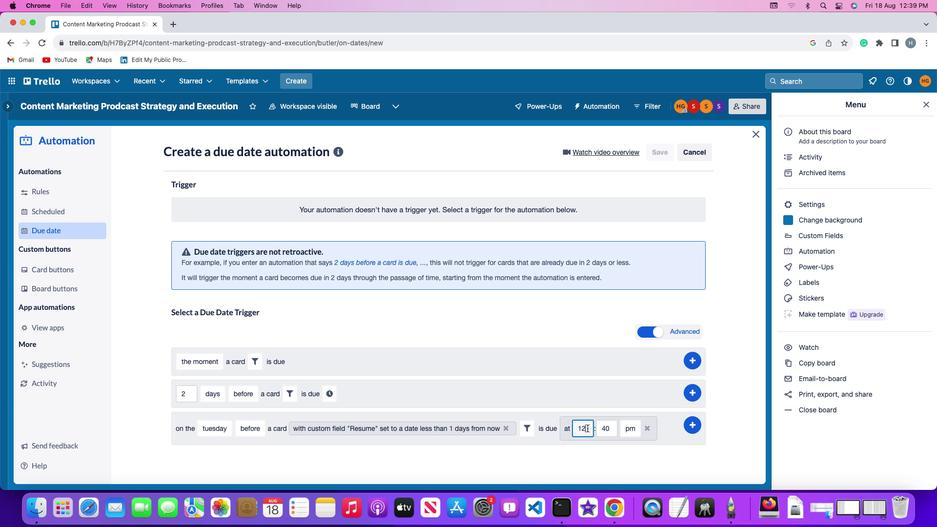 
Action: Mouse pressed left at (585, 426)
Screenshot: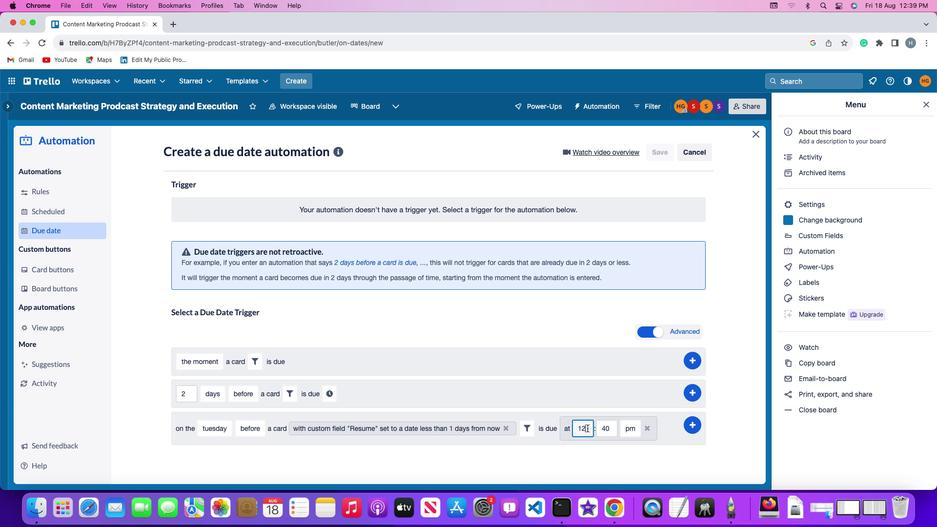 
Action: Mouse moved to (586, 426)
Screenshot: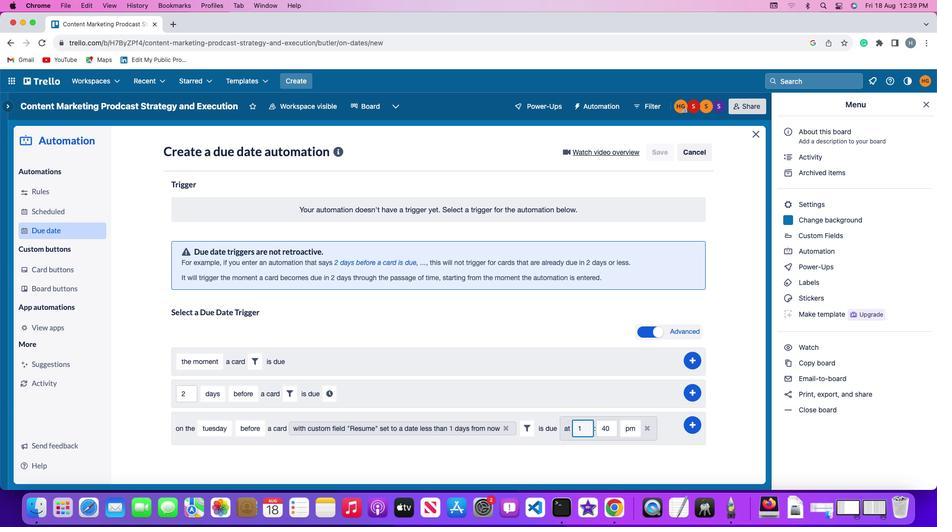 
Action: Key pressed Key.backspace
Screenshot: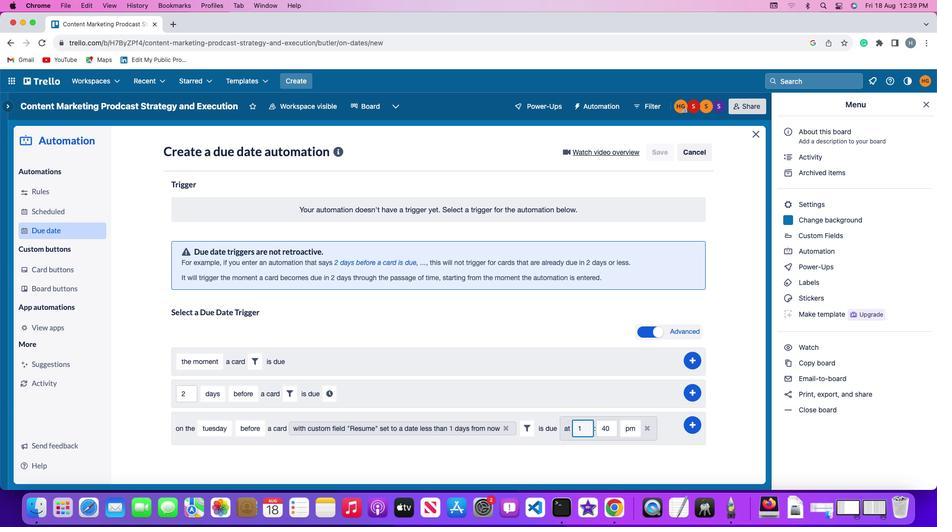 
Action: Mouse moved to (586, 426)
Screenshot: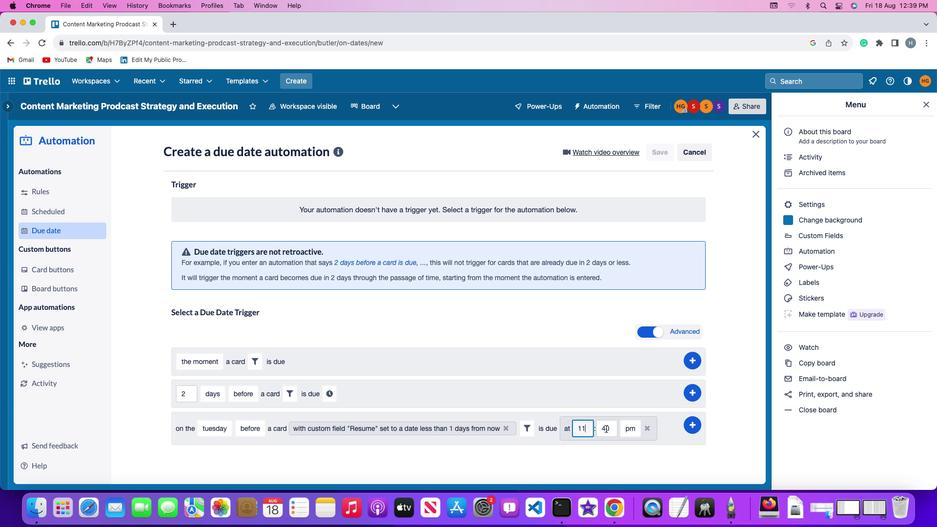 
Action: Key pressed '1'
Screenshot: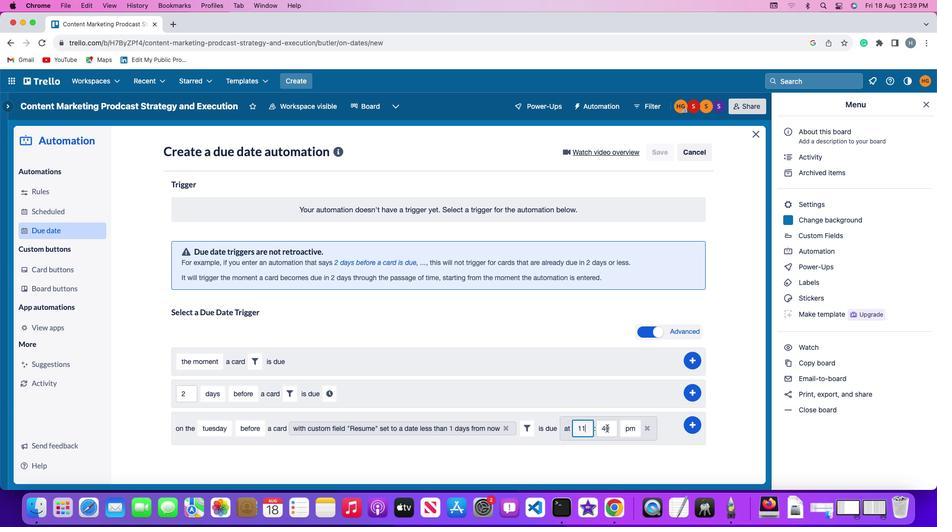 
Action: Mouse moved to (609, 426)
Screenshot: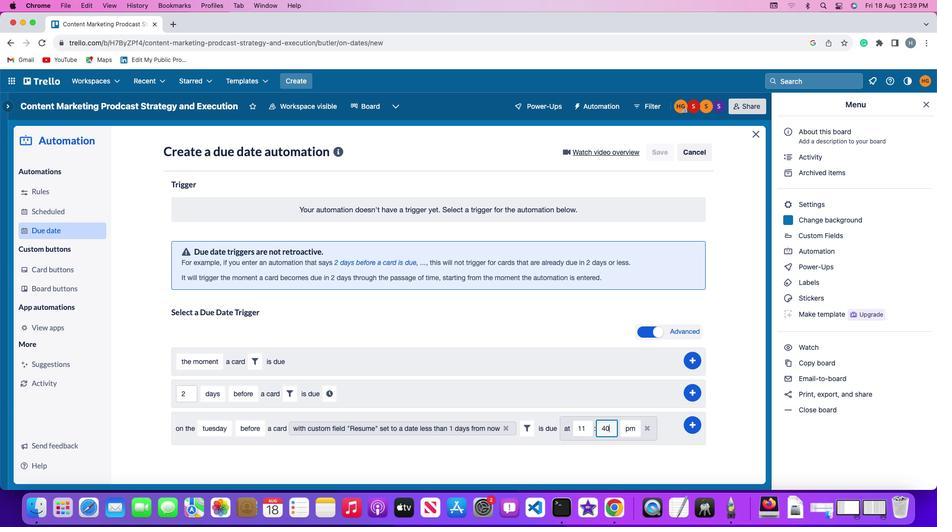 
Action: Mouse pressed left at (609, 426)
Screenshot: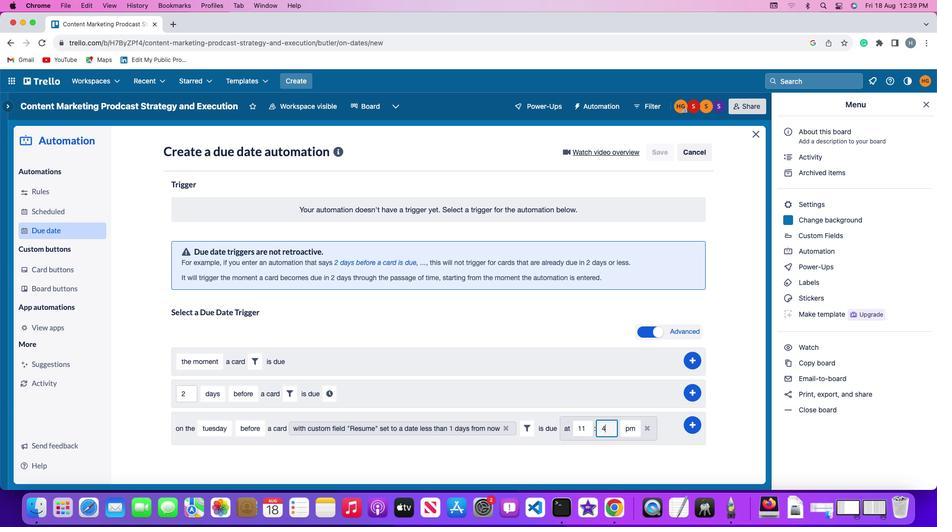 
Action: Key pressed Key.backspaceKey.backspace'0''0'
Screenshot: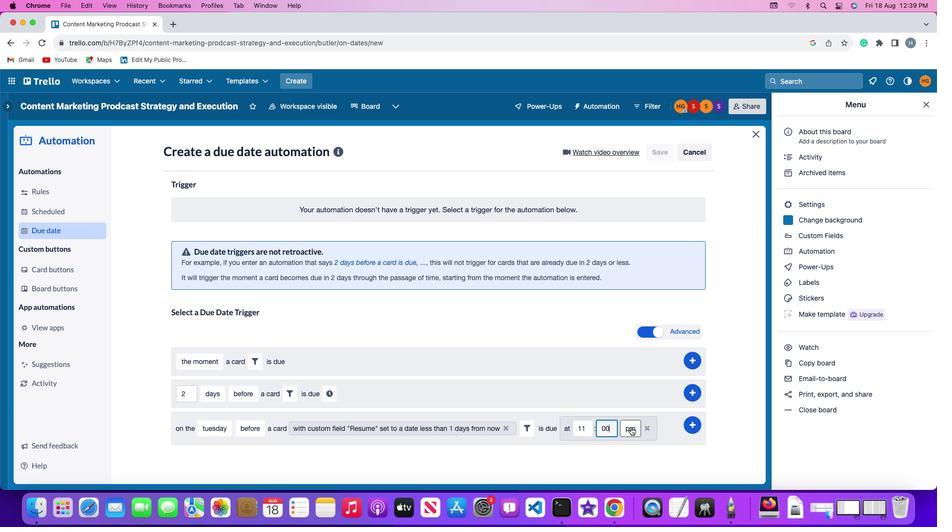 
Action: Mouse moved to (629, 425)
Screenshot: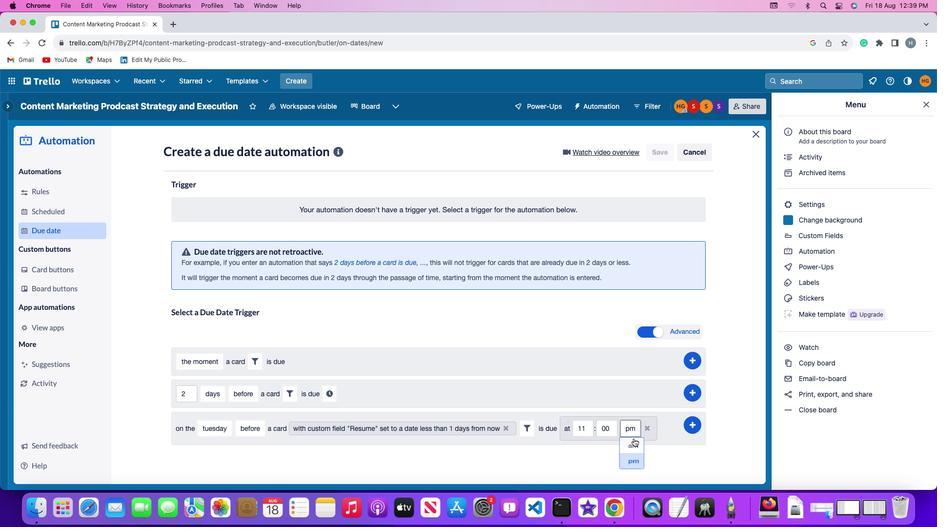 
Action: Mouse pressed left at (629, 425)
Screenshot: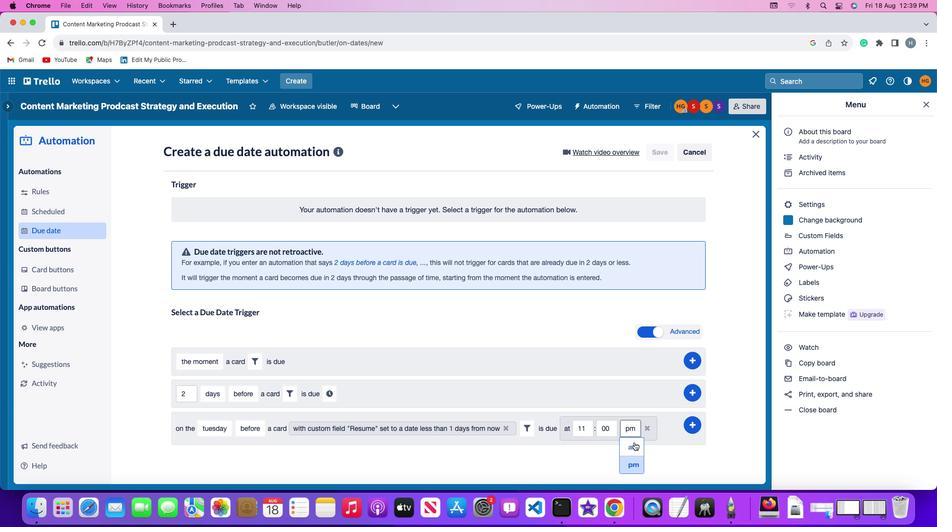 
Action: Mouse moved to (633, 442)
Screenshot: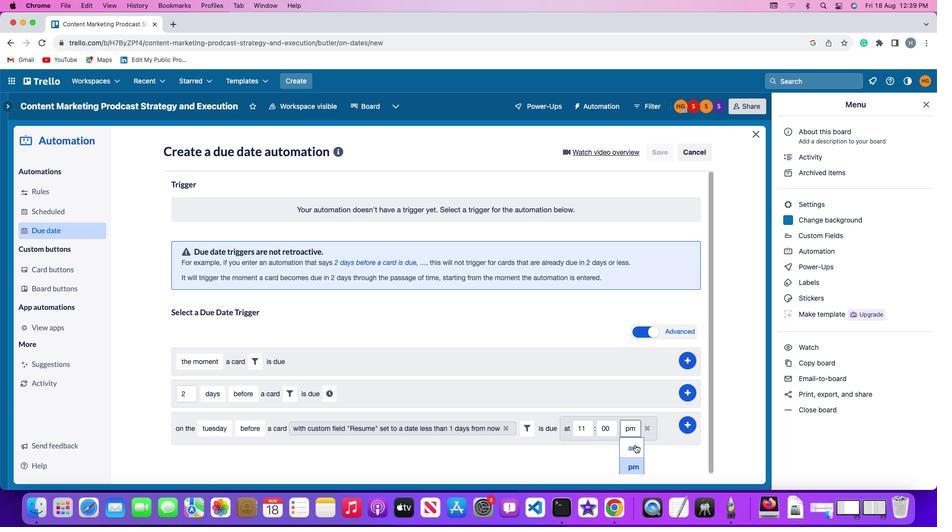 
Action: Mouse pressed left at (633, 442)
Screenshot: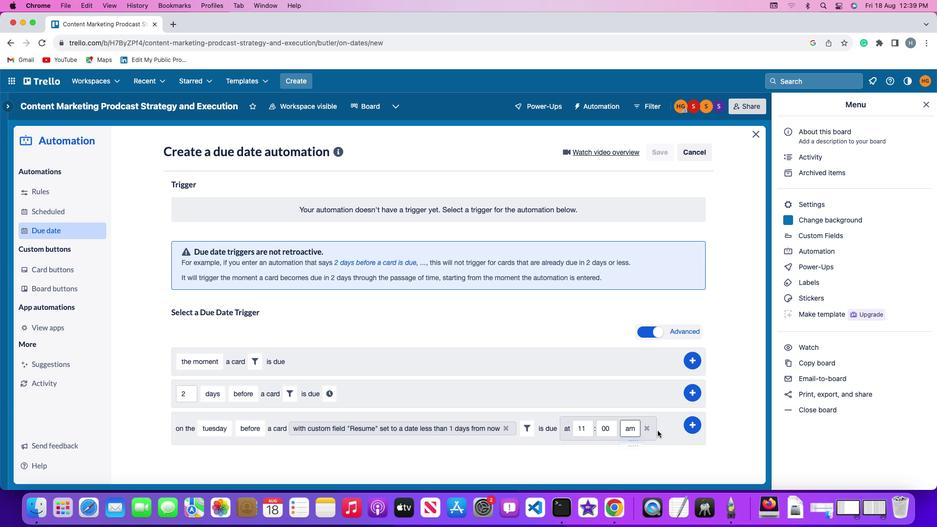 
Action: Mouse moved to (690, 420)
Screenshot: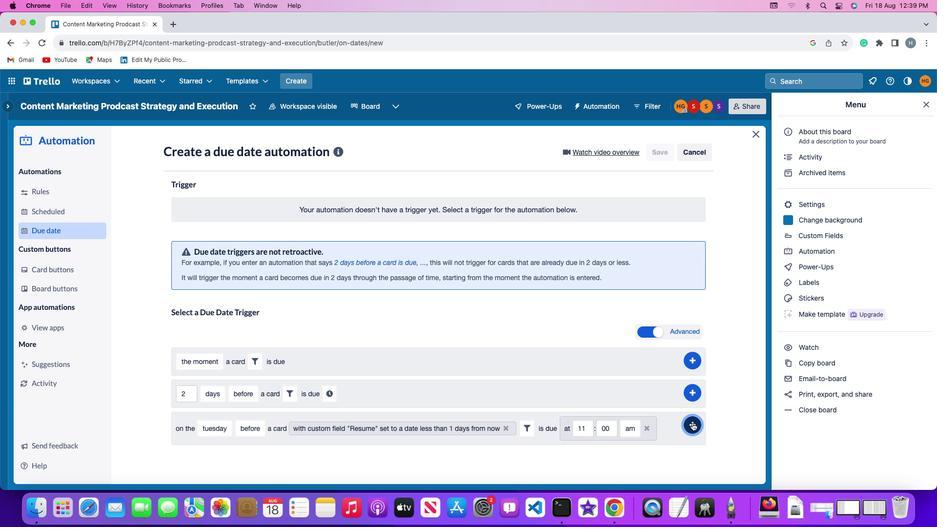 
Action: Mouse pressed left at (690, 420)
Screenshot: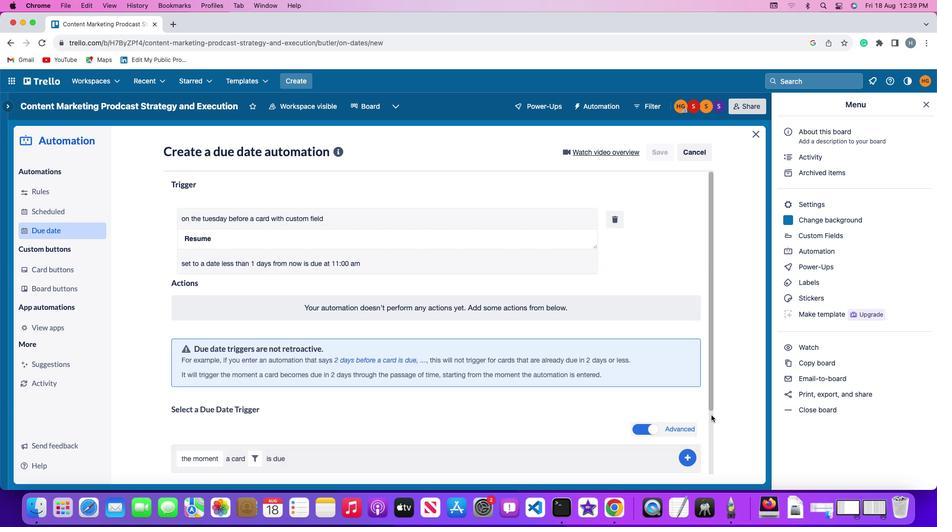 
Action: Mouse moved to (737, 354)
Screenshot: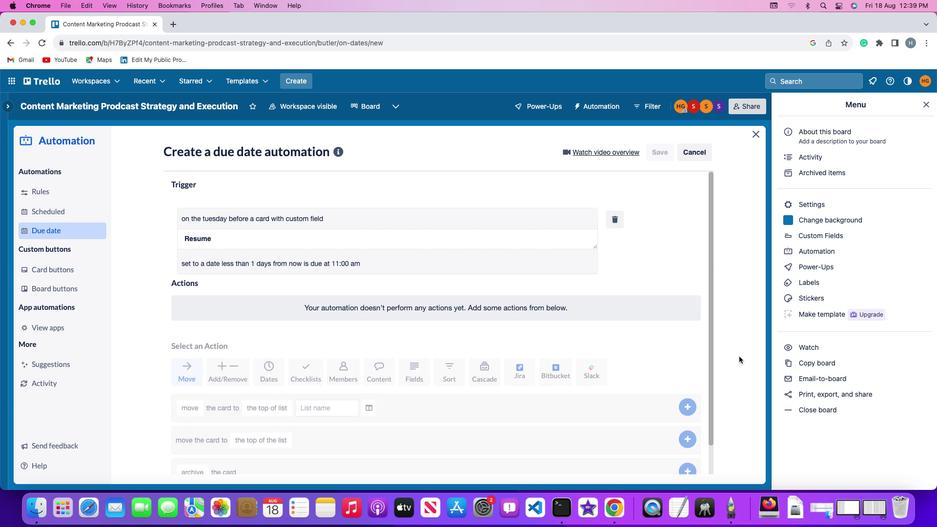 
